 Task: Crossfade Tracks.
Action: Mouse moved to (10, 16)
Screenshot: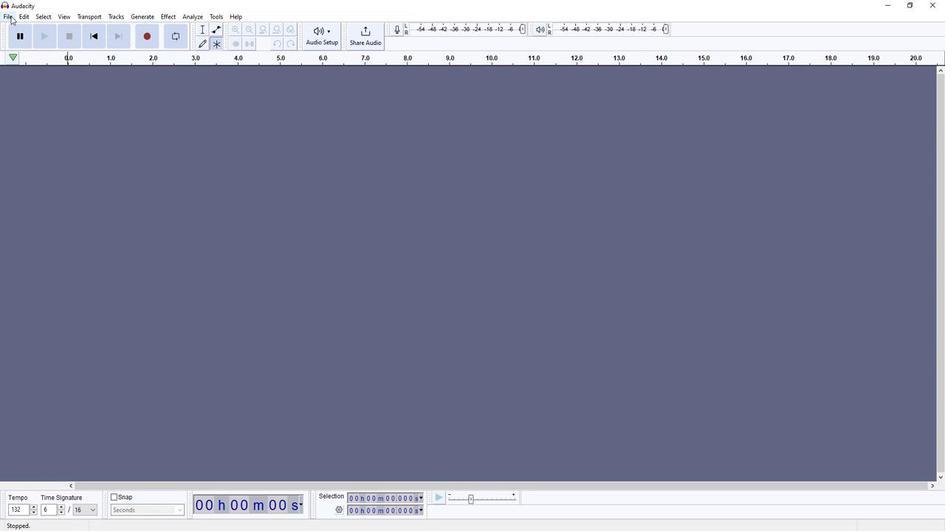 
Action: Mouse pressed left at (10, 16)
Screenshot: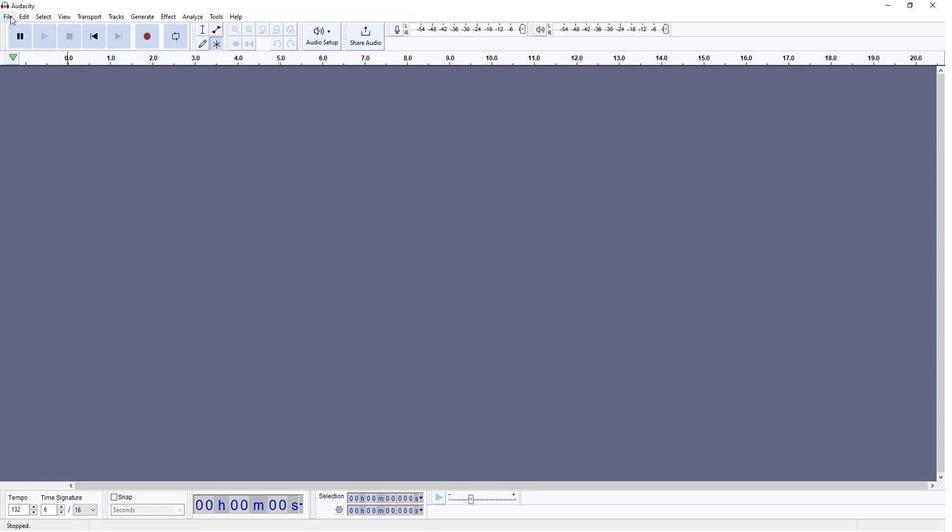 
Action: Mouse moved to (14, 38)
Screenshot: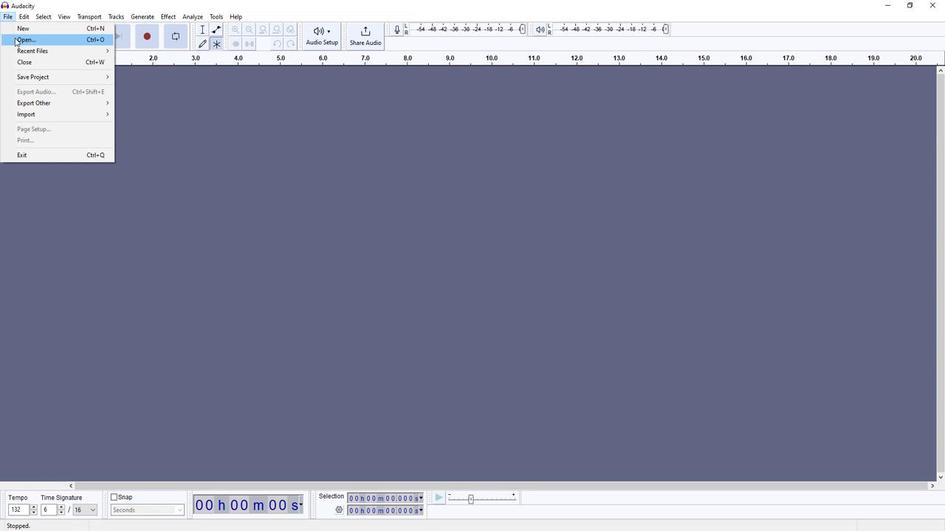 
Action: Mouse pressed left at (14, 38)
Screenshot: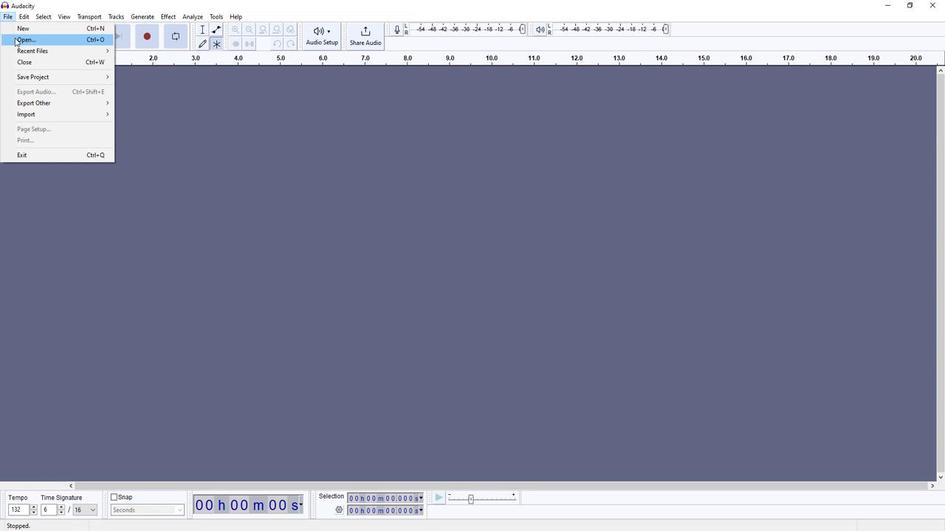 
Action: Mouse moved to (84, 145)
Screenshot: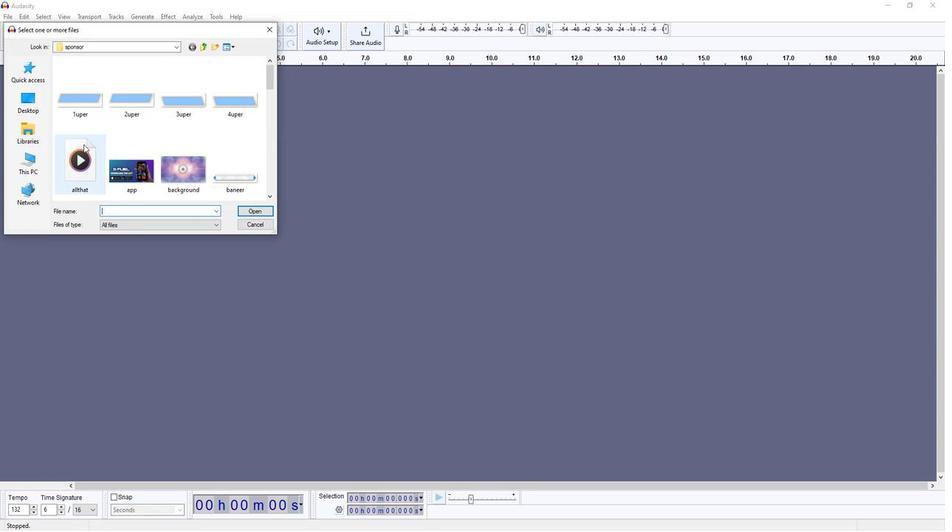 
Action: Mouse pressed left at (84, 145)
Screenshot: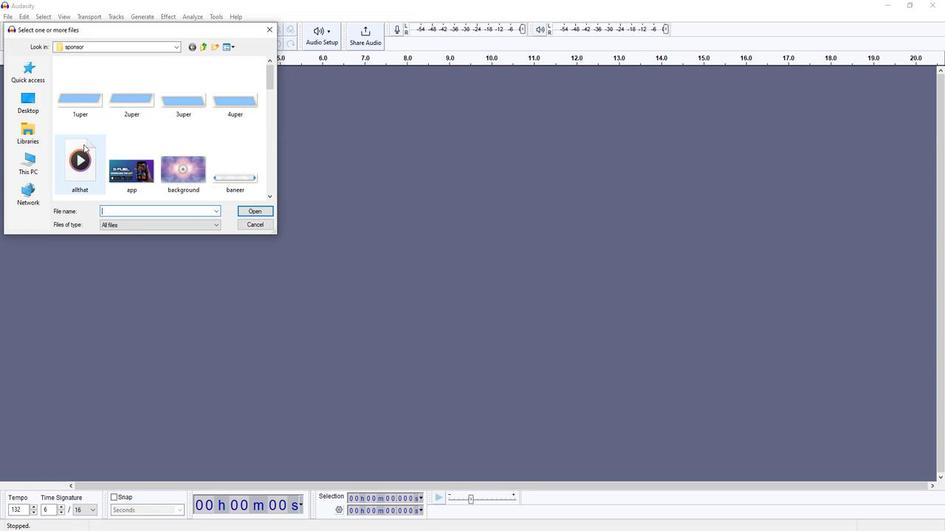
Action: Mouse moved to (262, 211)
Screenshot: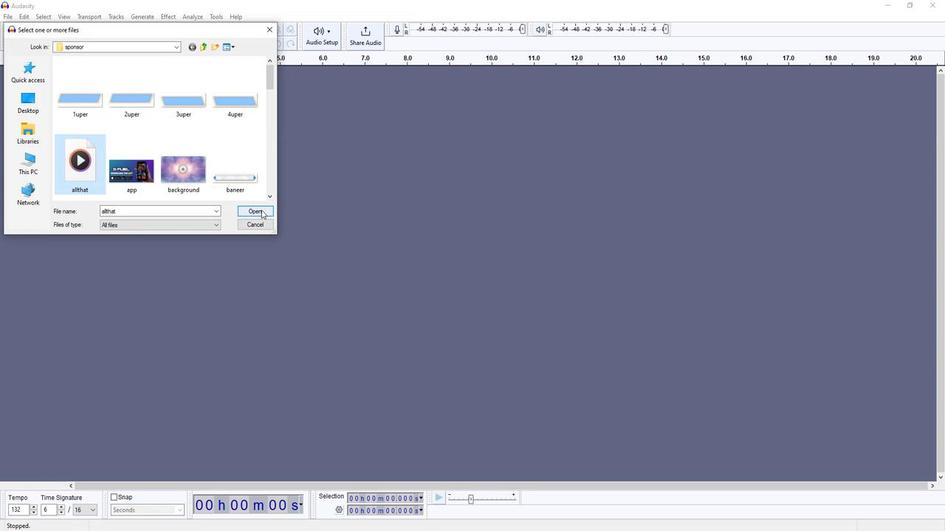 
Action: Mouse pressed left at (262, 211)
Screenshot: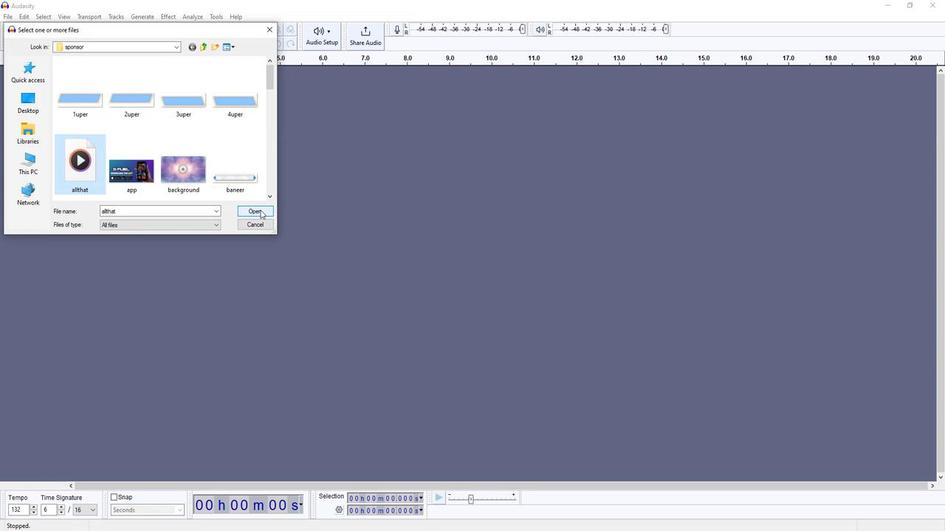 
Action: Mouse moved to (45, 73)
Screenshot: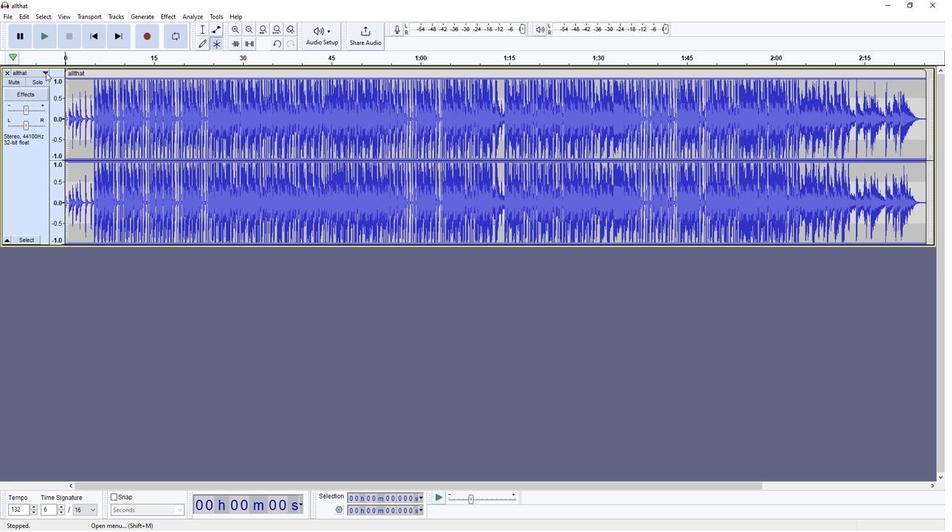 
Action: Mouse pressed left at (45, 73)
Screenshot: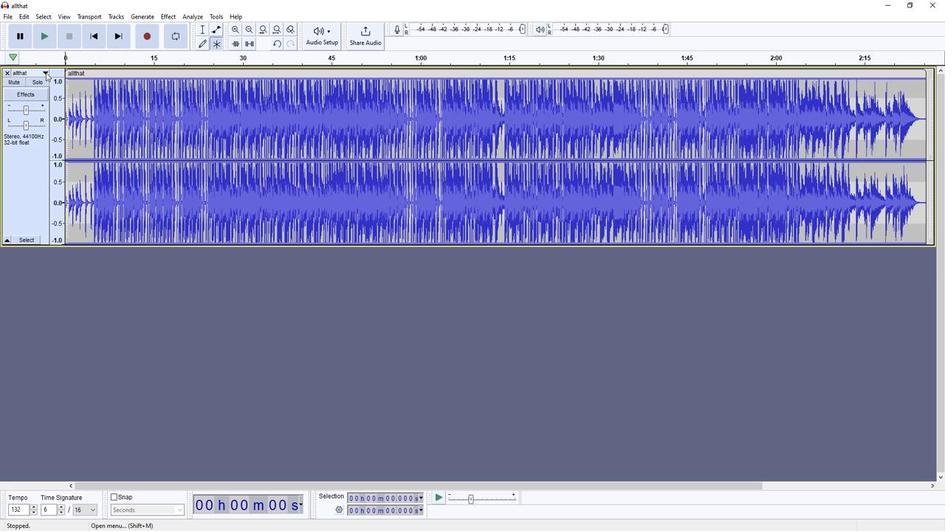
Action: Mouse moved to (56, 237)
Screenshot: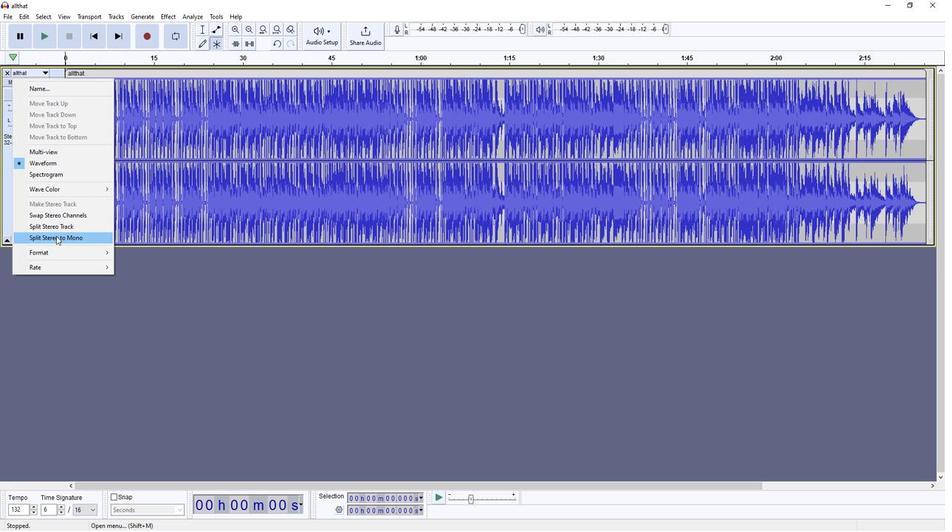 
Action: Mouse pressed left at (56, 237)
Screenshot: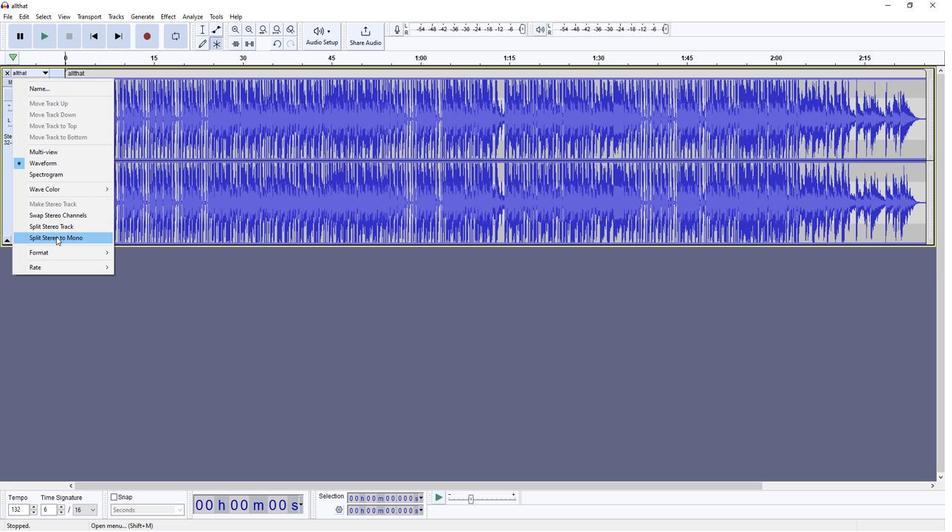 
Action: Mouse moved to (118, 166)
Screenshot: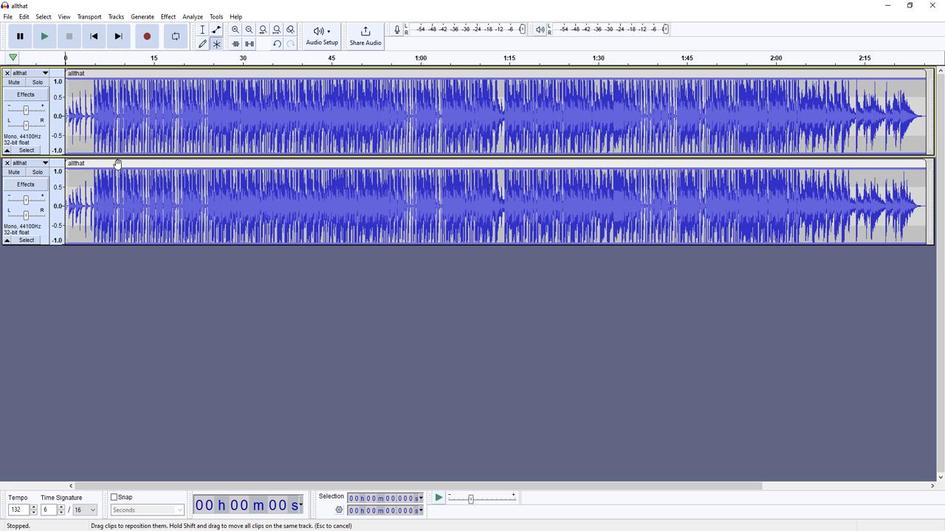 
Action: Mouse pressed left at (118, 166)
Screenshot: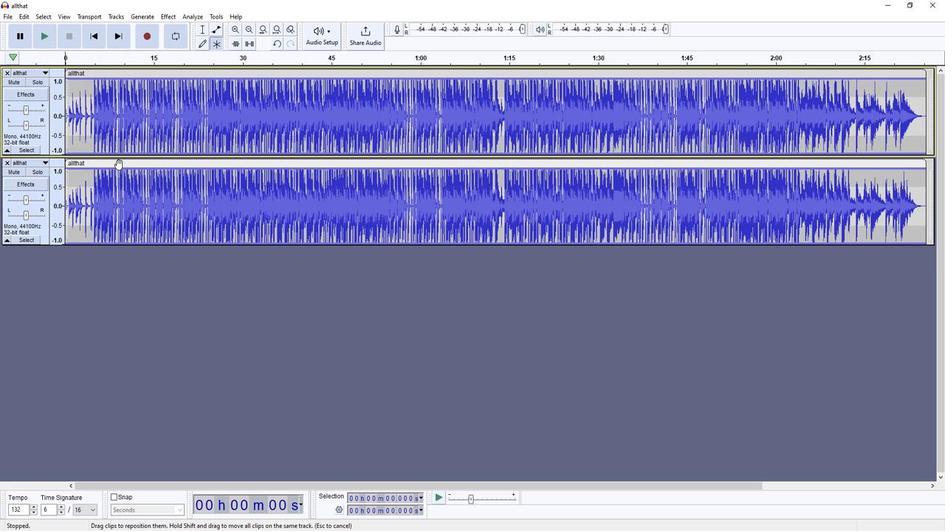 
Action: Mouse moved to (144, 166)
Screenshot: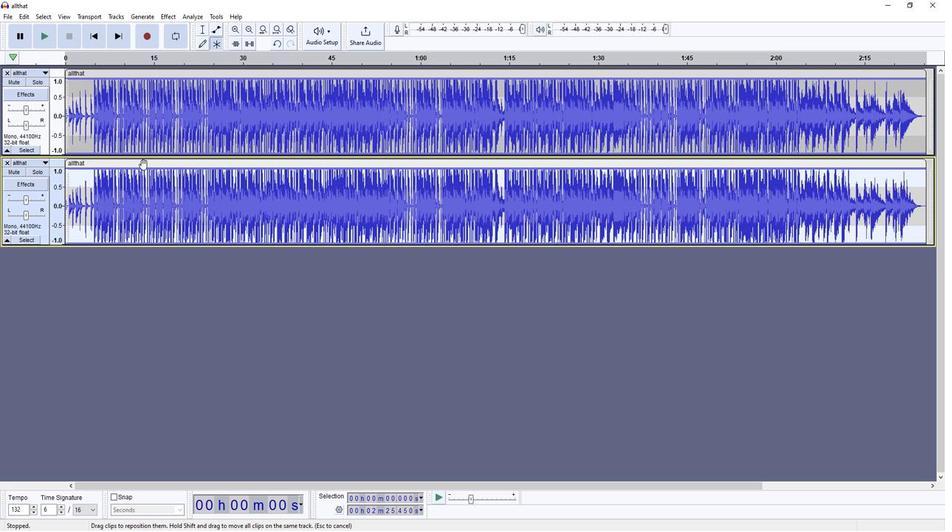 
Action: Mouse pressed left at (144, 166)
Screenshot: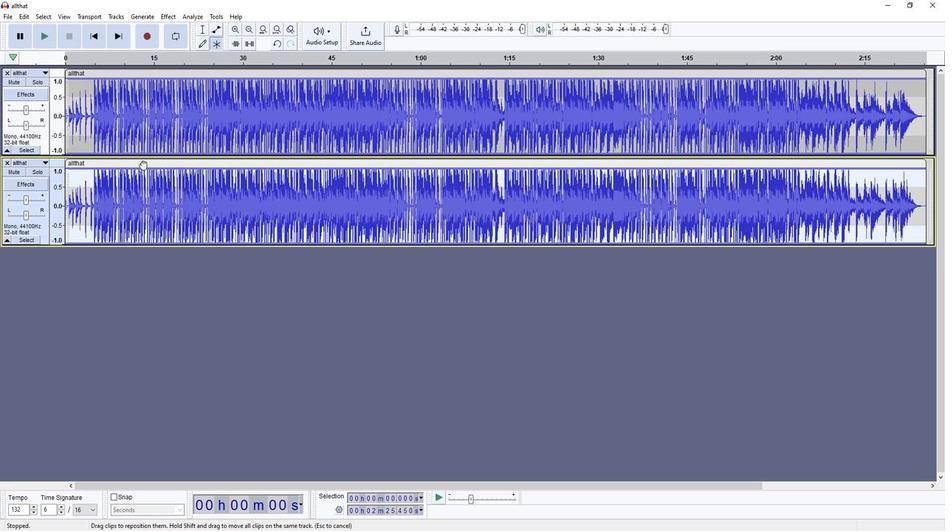 
Action: Mouse moved to (43, 33)
Screenshot: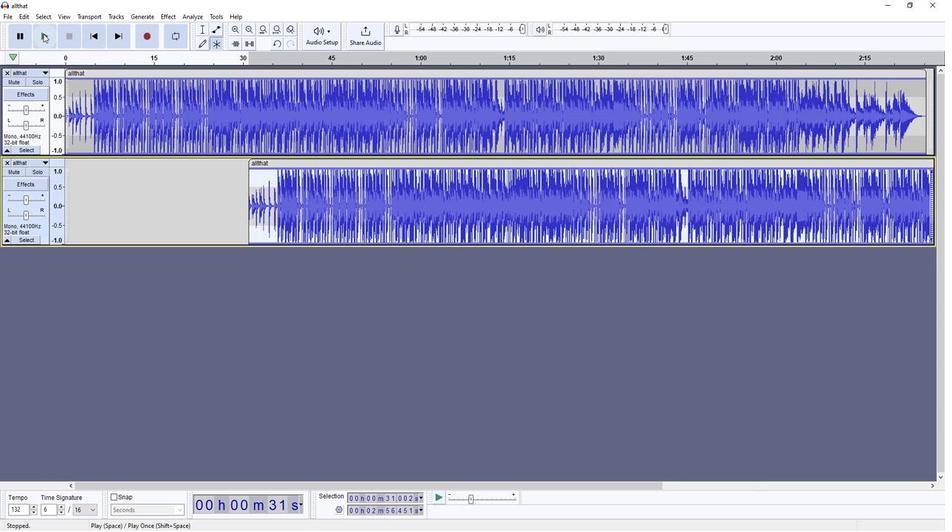 
Action: Mouse pressed left at (43, 33)
Screenshot: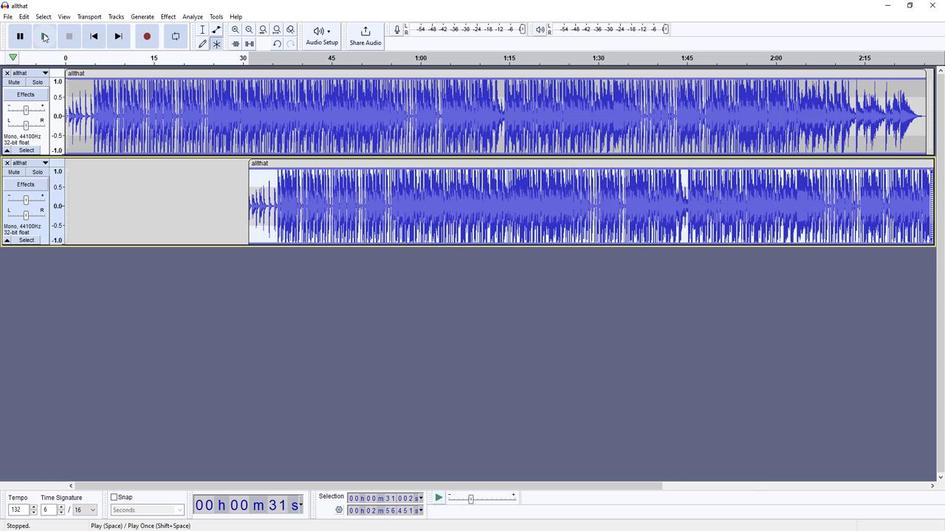 
Action: Mouse moved to (99, 37)
Screenshot: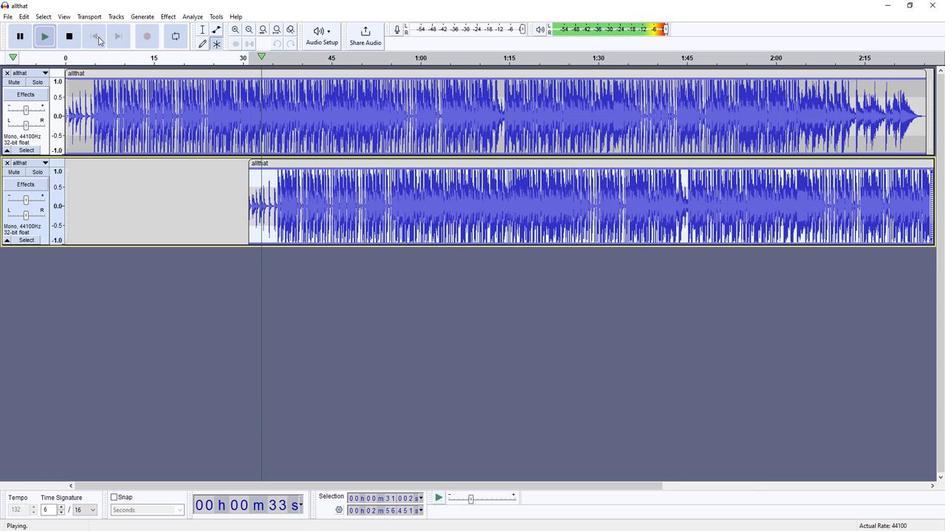 
Action: Mouse pressed left at (99, 37)
Screenshot: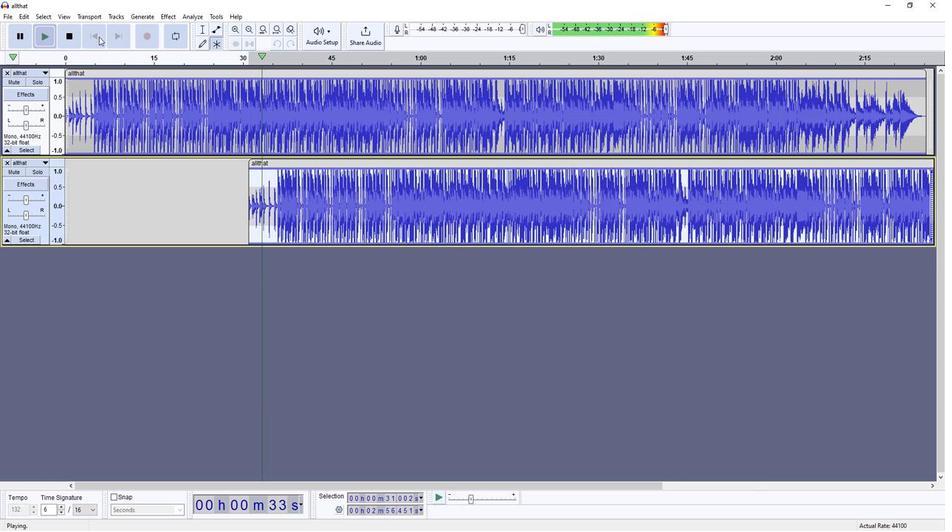 
Action: Mouse moved to (65, 36)
Screenshot: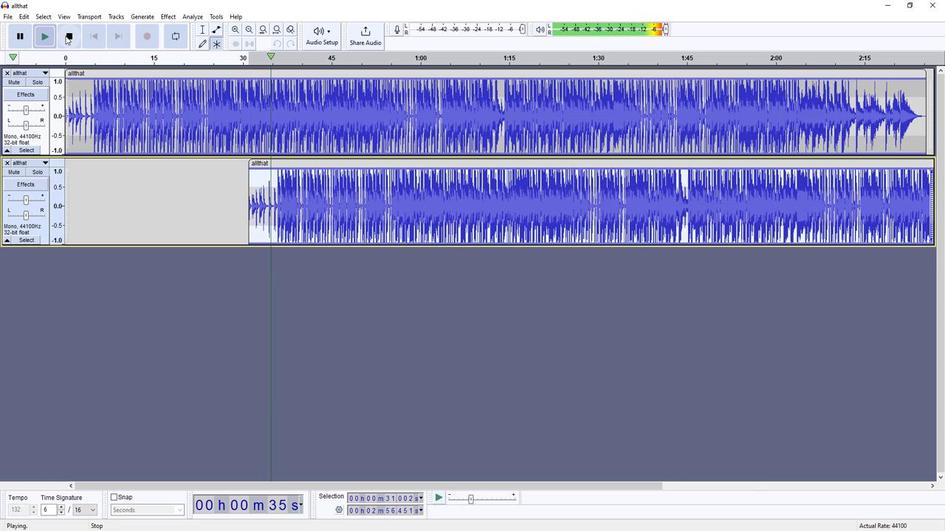 
Action: Mouse pressed left at (65, 36)
Screenshot: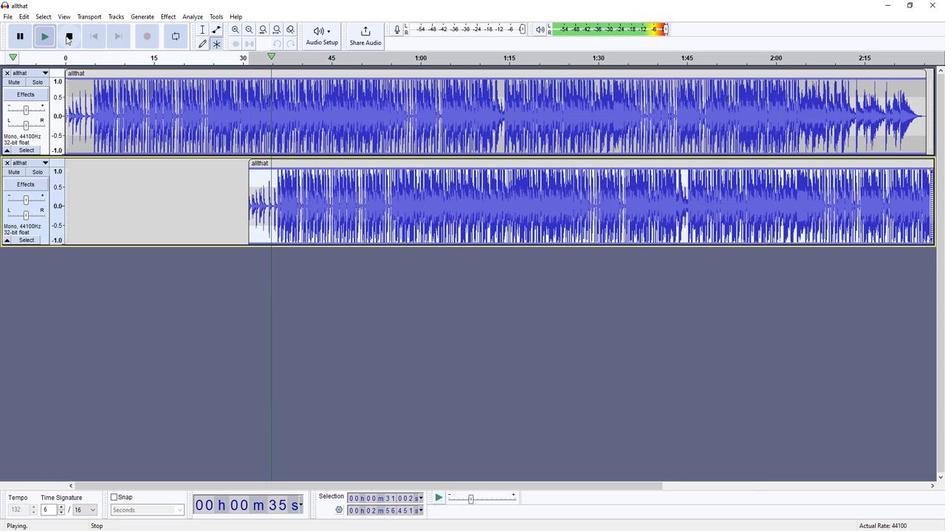 
Action: Mouse moved to (94, 38)
Screenshot: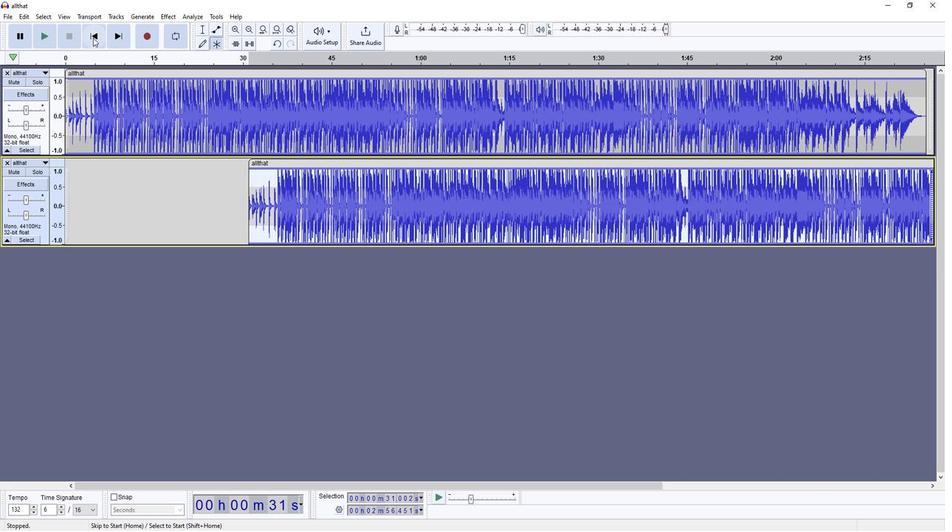 
Action: Mouse pressed left at (94, 38)
Screenshot: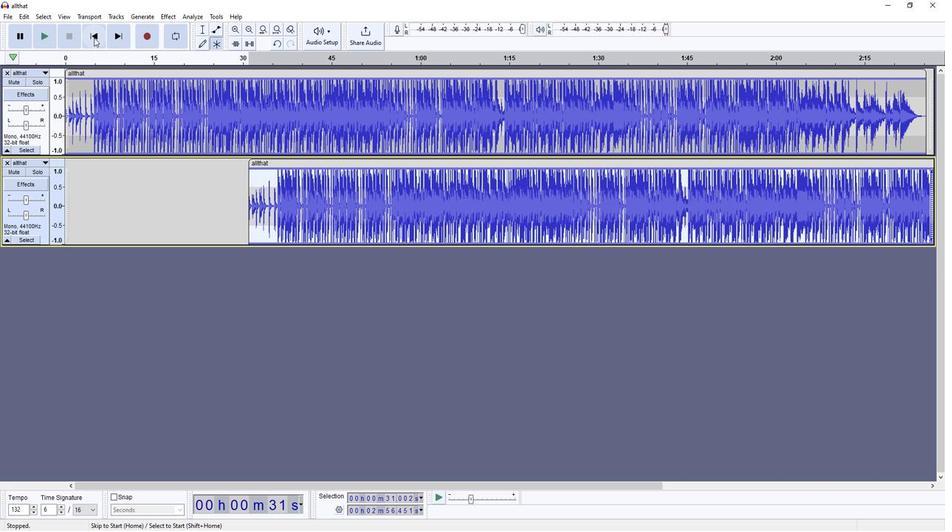
Action: Mouse moved to (43, 31)
Screenshot: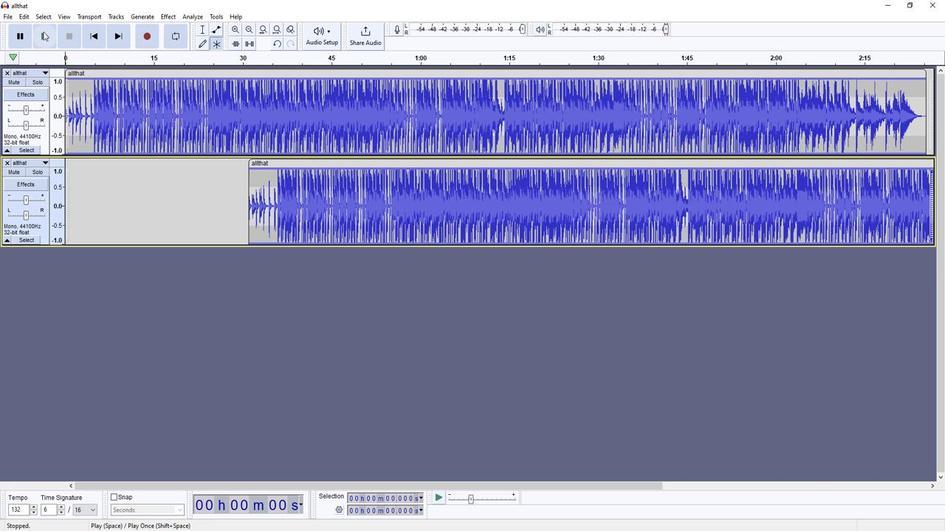 
Action: Mouse pressed left at (43, 31)
Screenshot: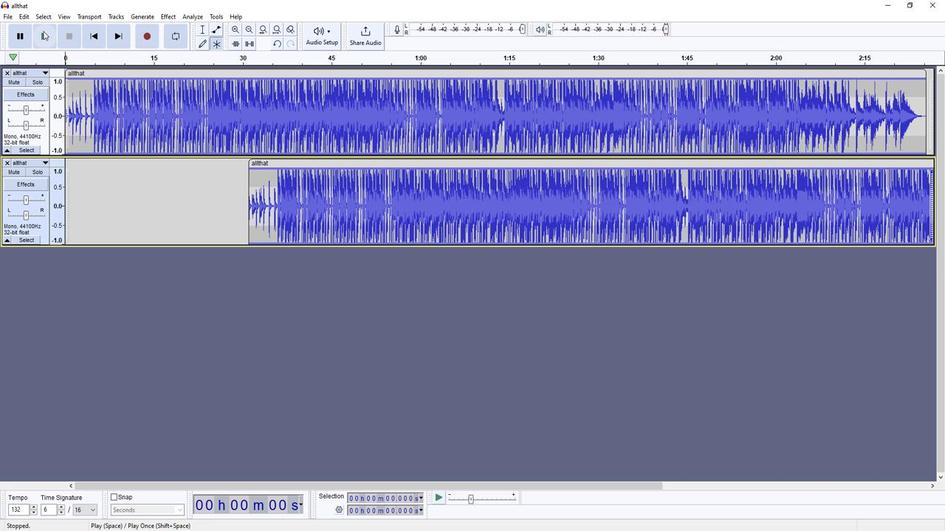 
Action: Mouse moved to (72, 39)
Screenshot: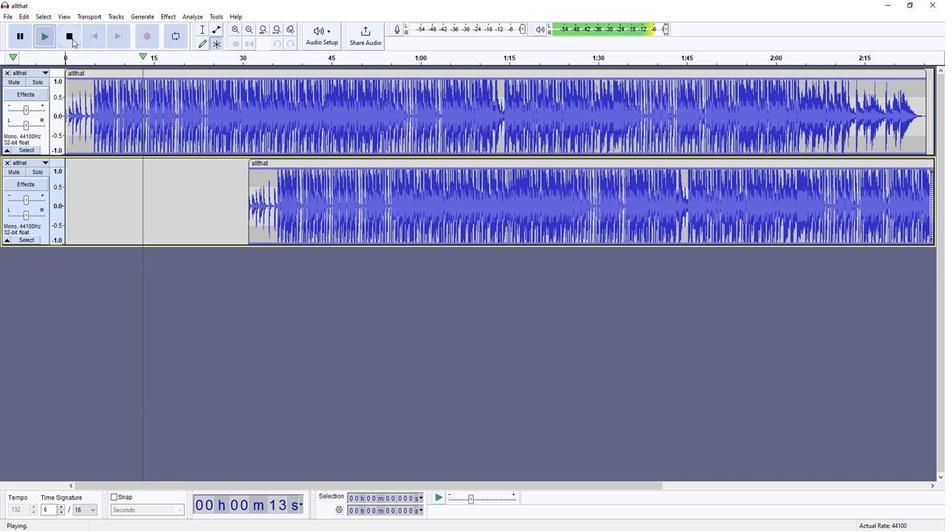
Action: Mouse pressed left at (72, 39)
Screenshot: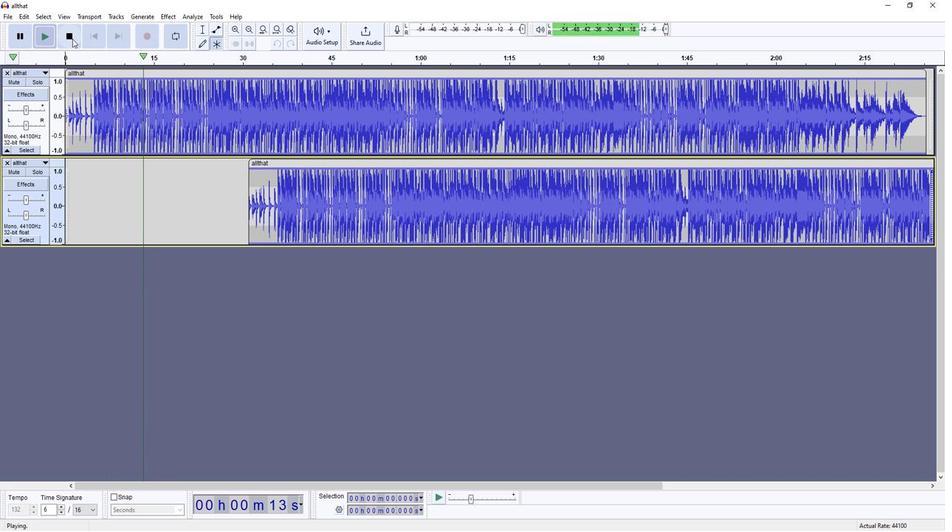 
Action: Mouse moved to (322, 165)
Screenshot: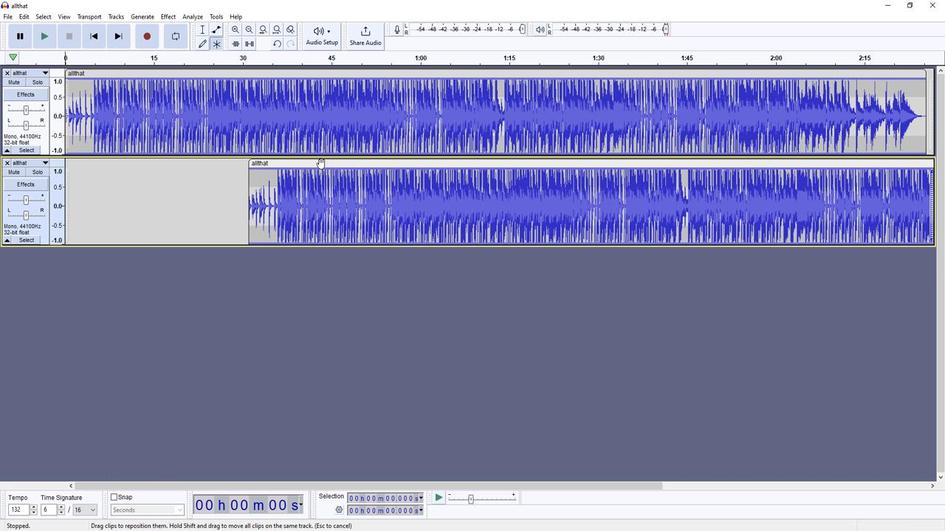 
Action: Mouse pressed left at (322, 165)
Screenshot: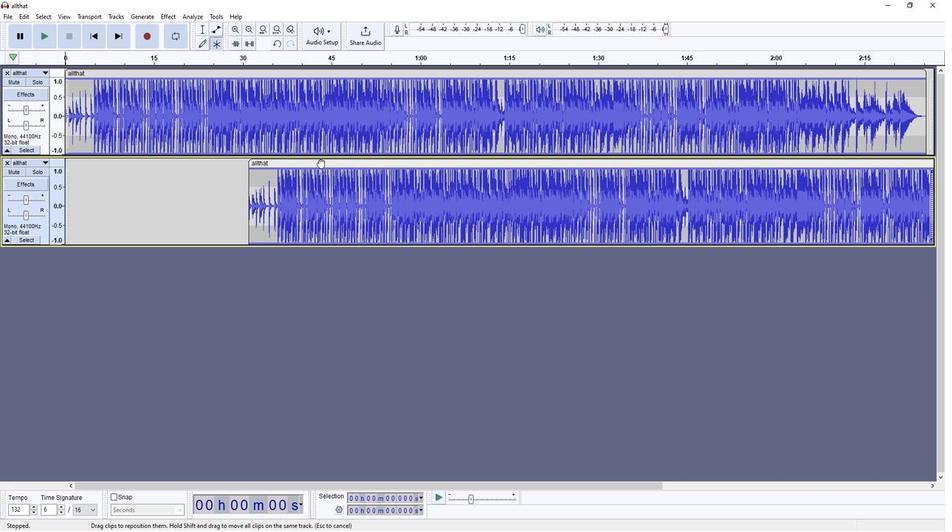 
Action: Mouse moved to (38, 33)
Screenshot: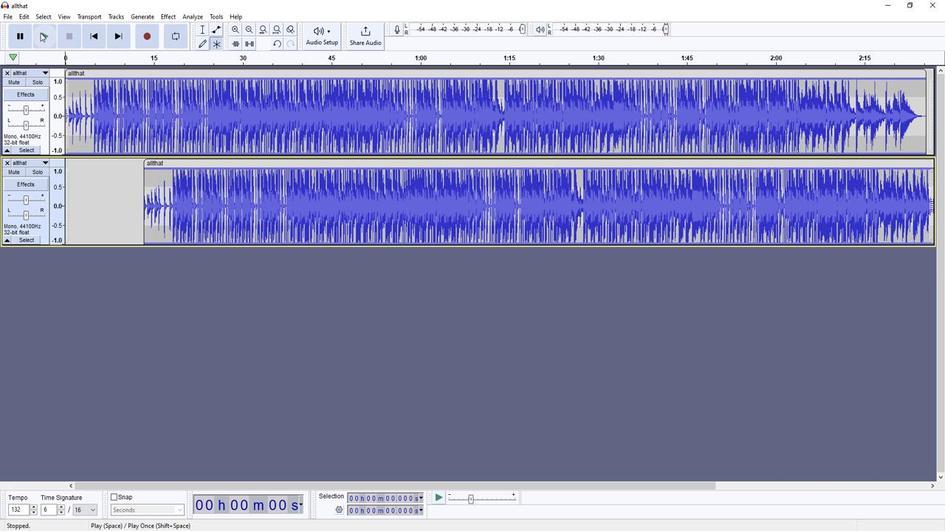 
Action: Mouse pressed left at (38, 33)
Screenshot: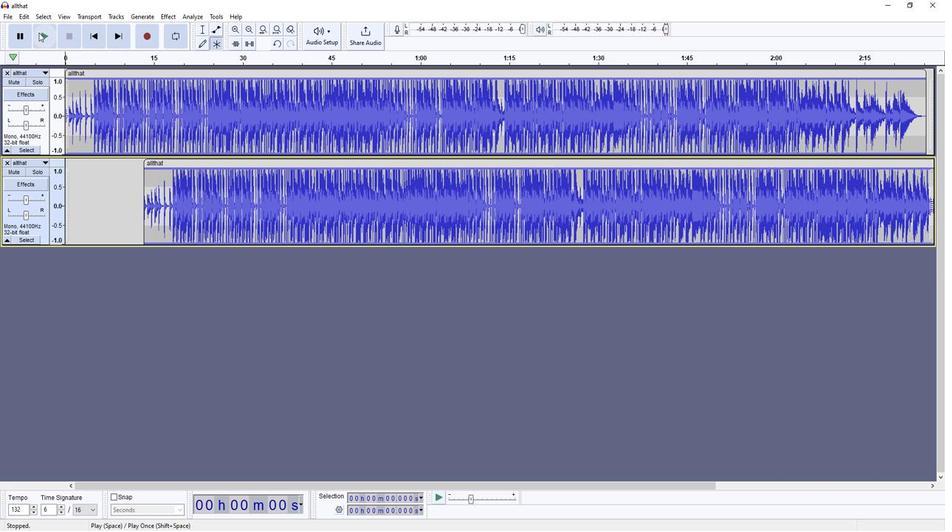 
Action: Mouse moved to (70, 37)
Screenshot: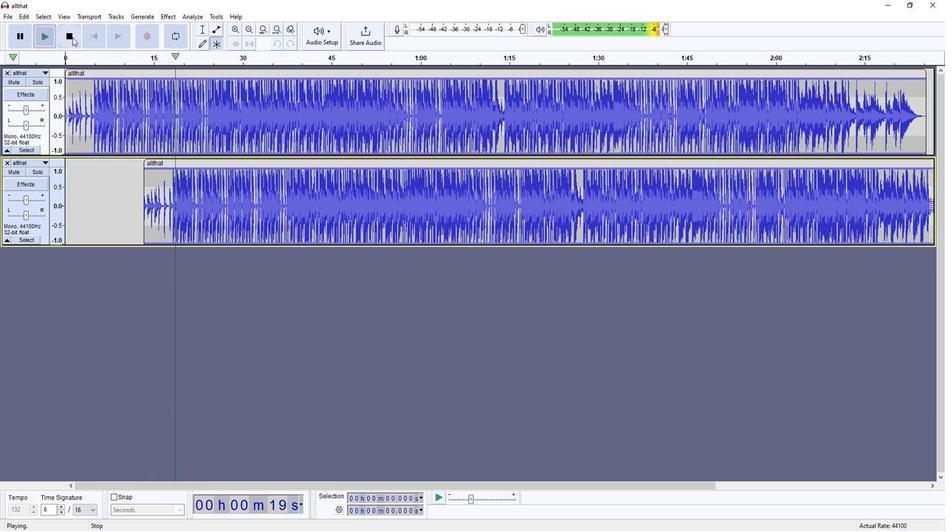 
Action: Mouse pressed left at (70, 37)
Screenshot: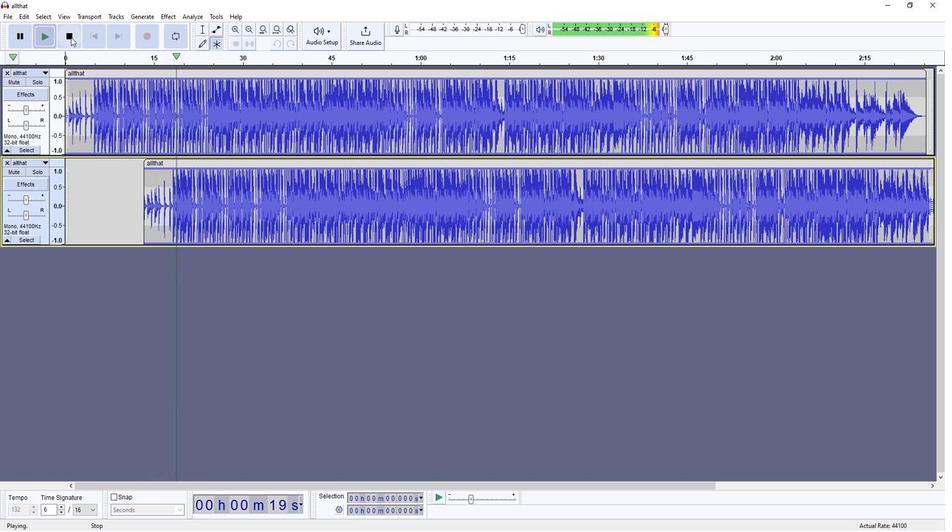 
Action: Mouse moved to (3, 14)
Screenshot: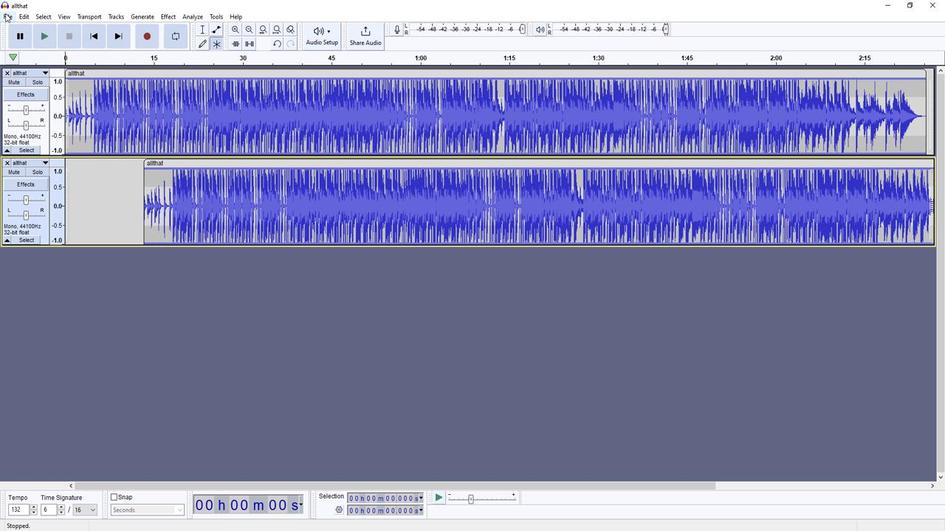 
Action: Mouse pressed left at (3, 14)
Screenshot: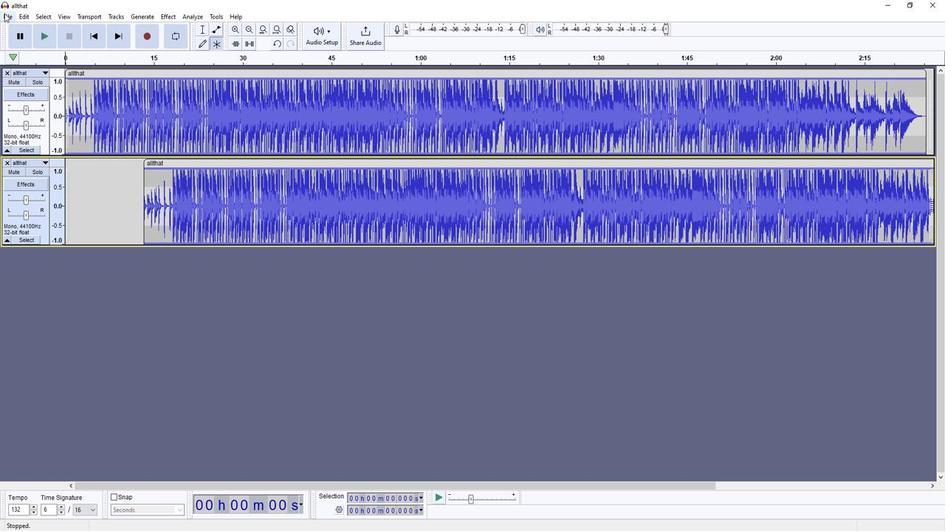 
Action: Mouse moved to (168, 64)
Screenshot: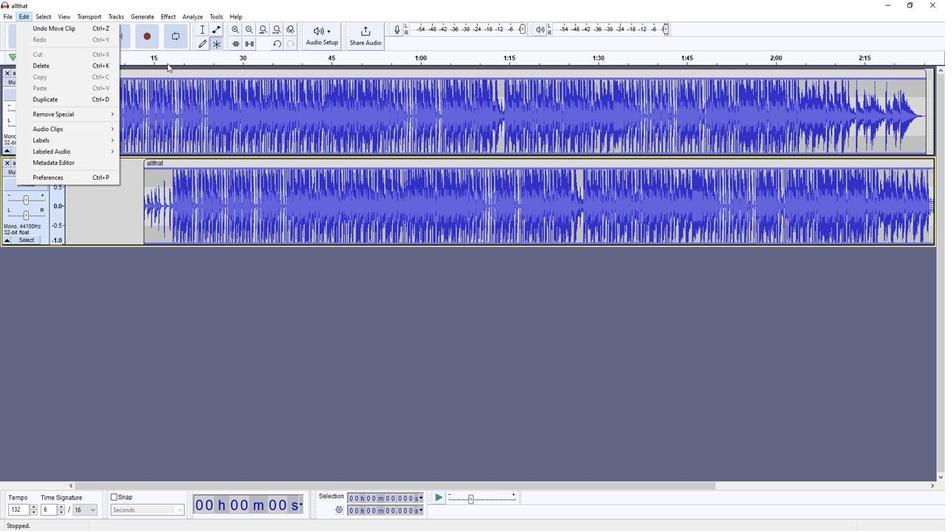 
Action: Mouse pressed left at (168, 64)
Screenshot: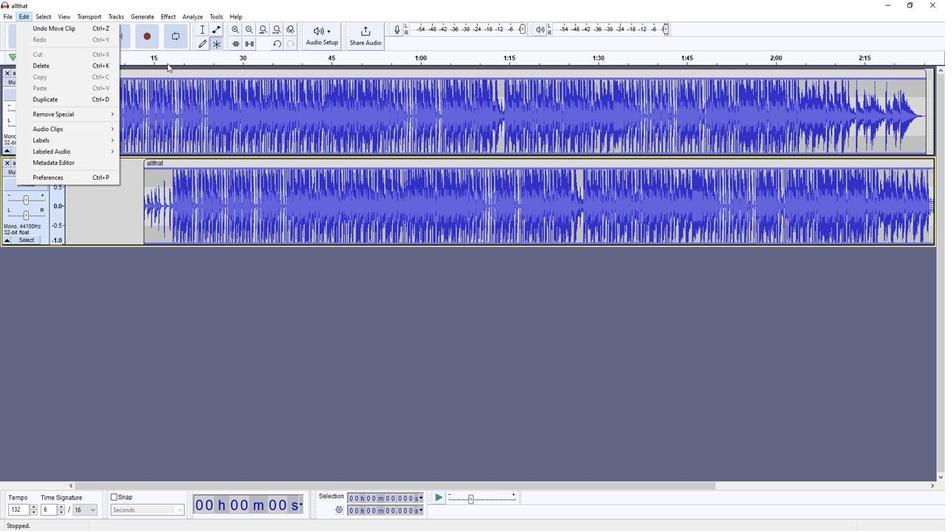 
Action: Mouse moved to (256, 101)
Screenshot: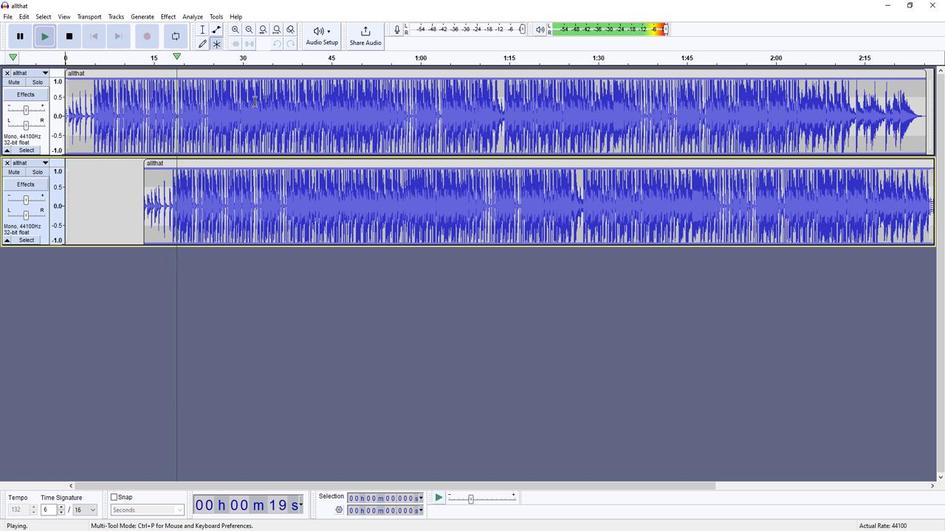 
Action: Mouse pressed left at (256, 101)
Screenshot: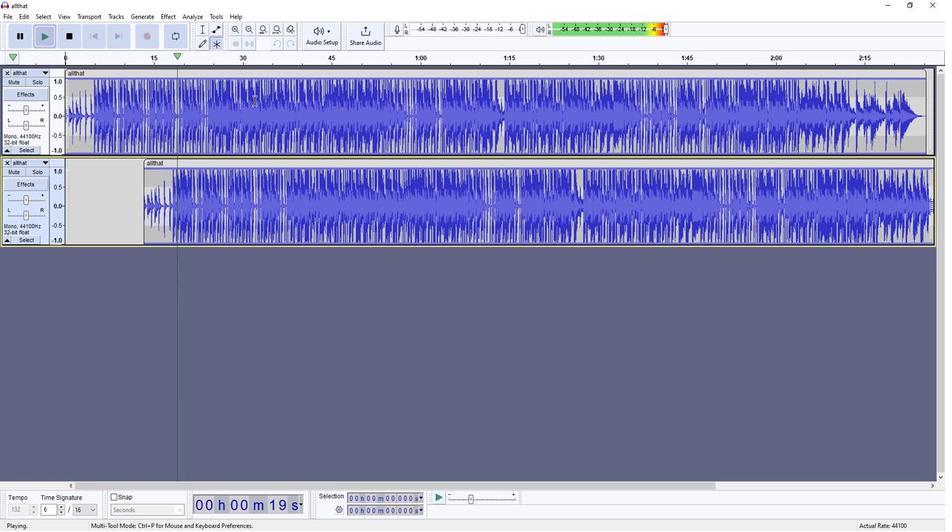 
Action: Mouse moved to (67, 40)
Screenshot: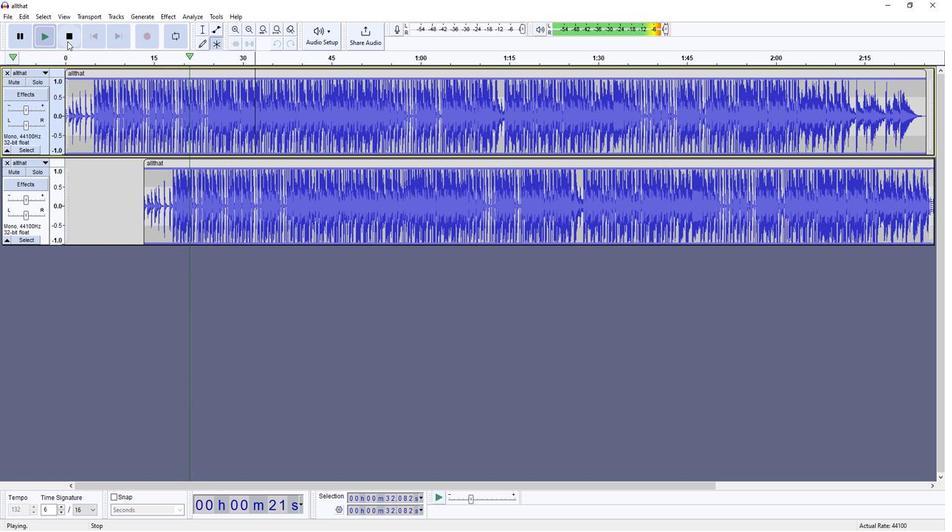 
Action: Mouse pressed left at (67, 40)
Screenshot: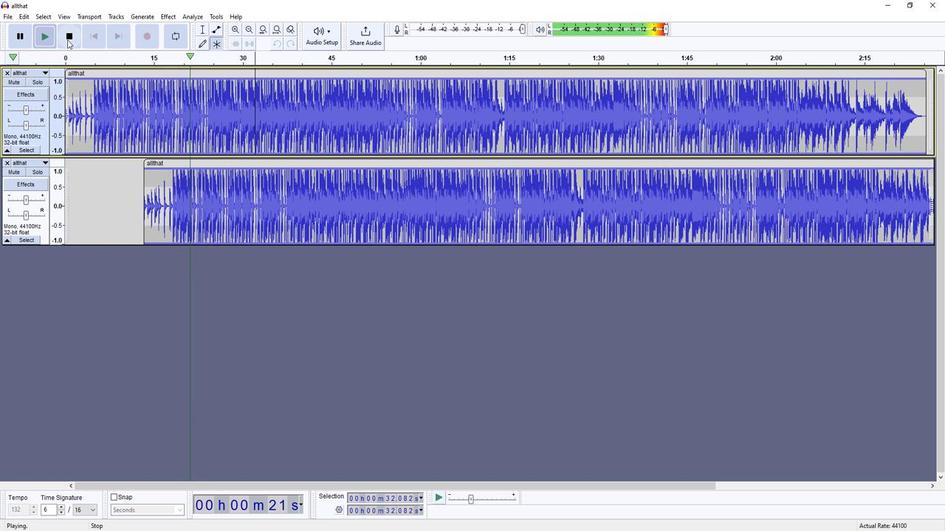 
Action: Mouse moved to (45, 13)
Screenshot: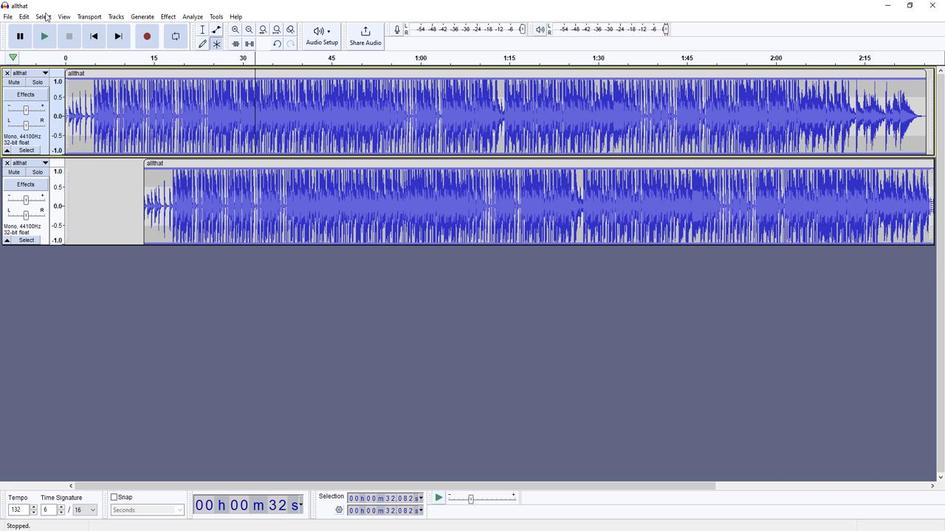 
Action: Mouse pressed left at (45, 13)
Screenshot: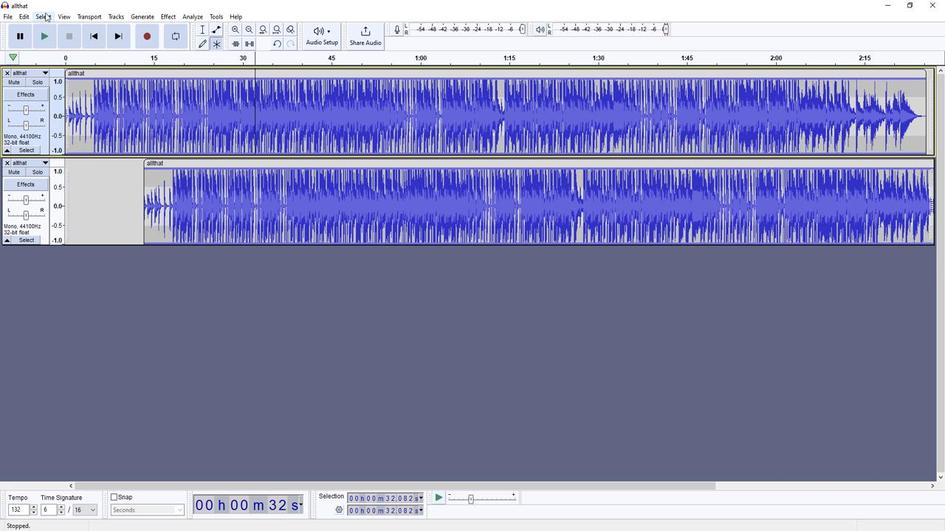 
Action: Mouse moved to (51, 34)
Screenshot: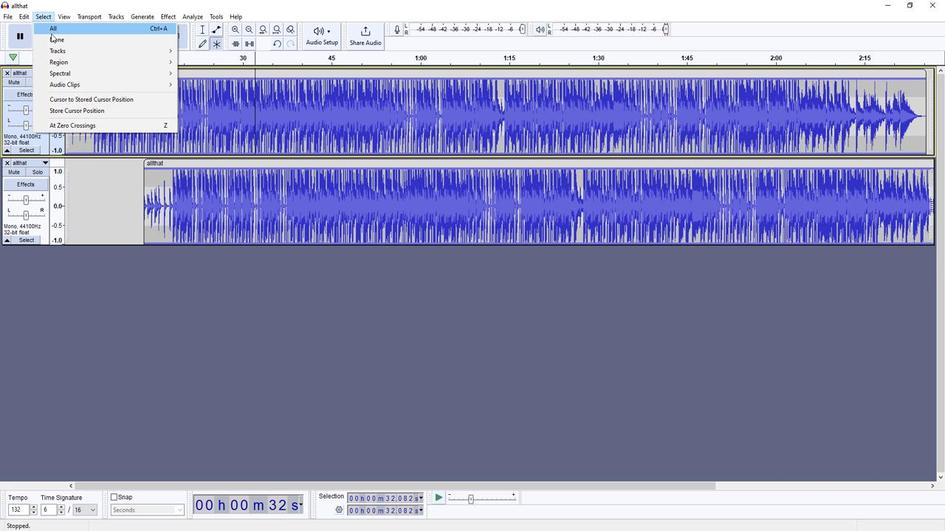
Action: Mouse pressed left at (51, 34)
Screenshot: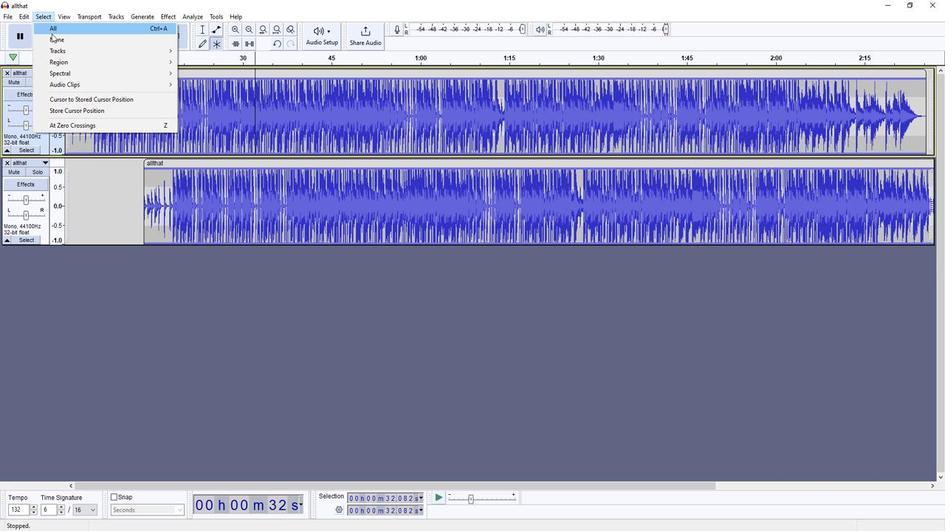 
Action: Mouse moved to (192, 14)
Screenshot: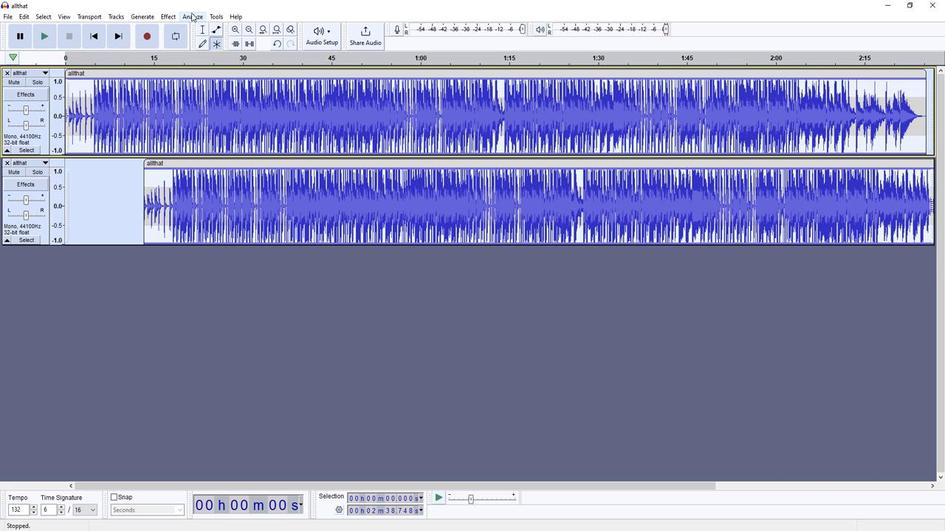 
Action: Mouse pressed left at (192, 14)
Screenshot: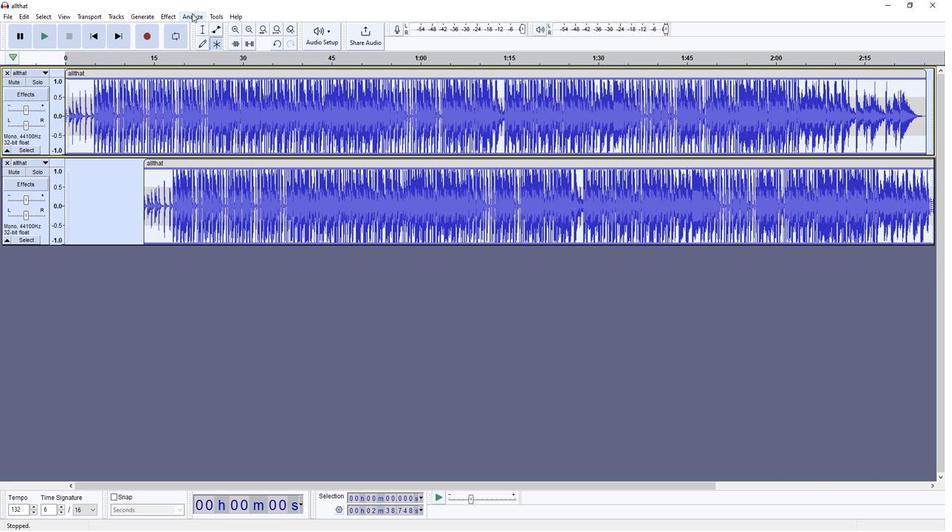 
Action: Mouse moved to (342, 106)
Screenshot: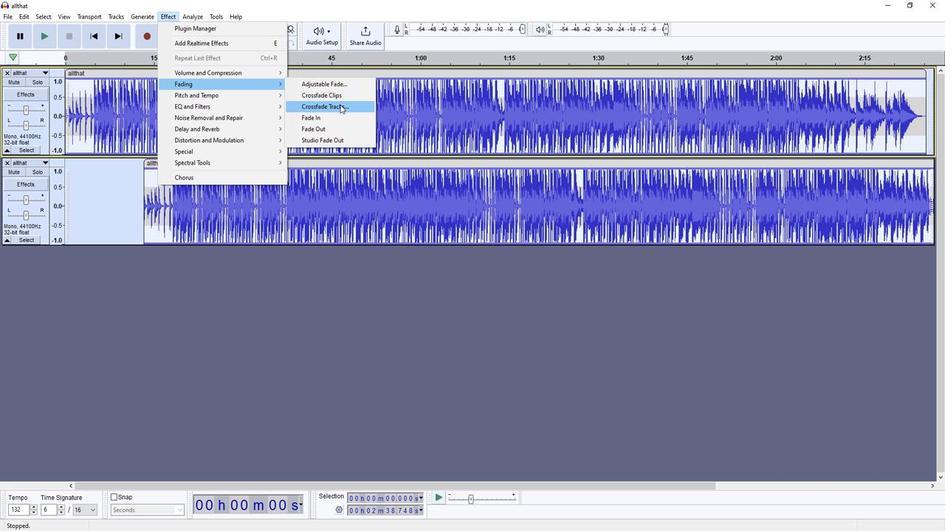 
Action: Mouse pressed left at (342, 106)
Screenshot: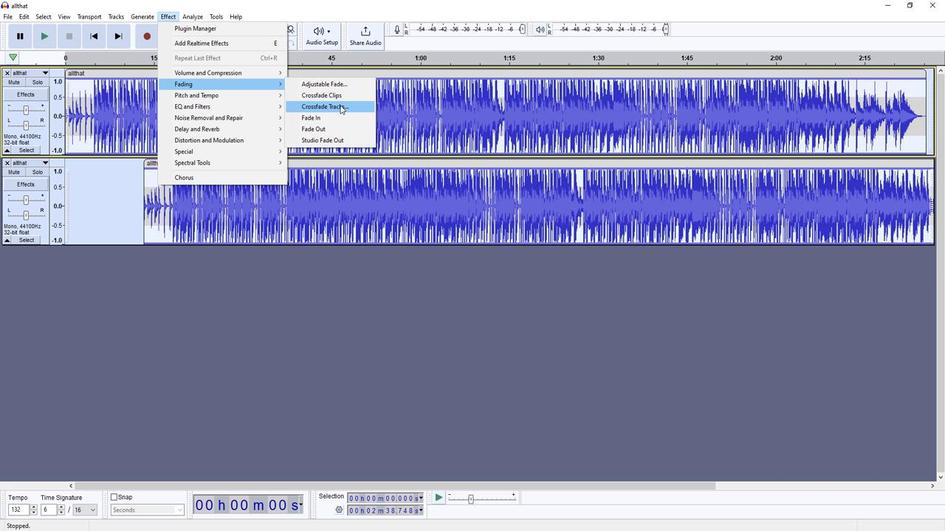 
Action: Mouse moved to (500, 277)
Screenshot: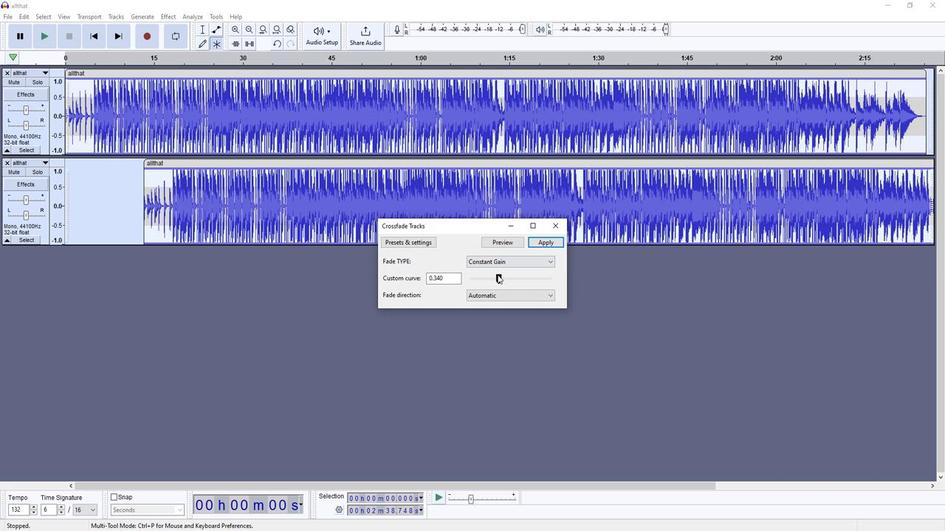 
Action: Mouse pressed left at (500, 277)
Screenshot: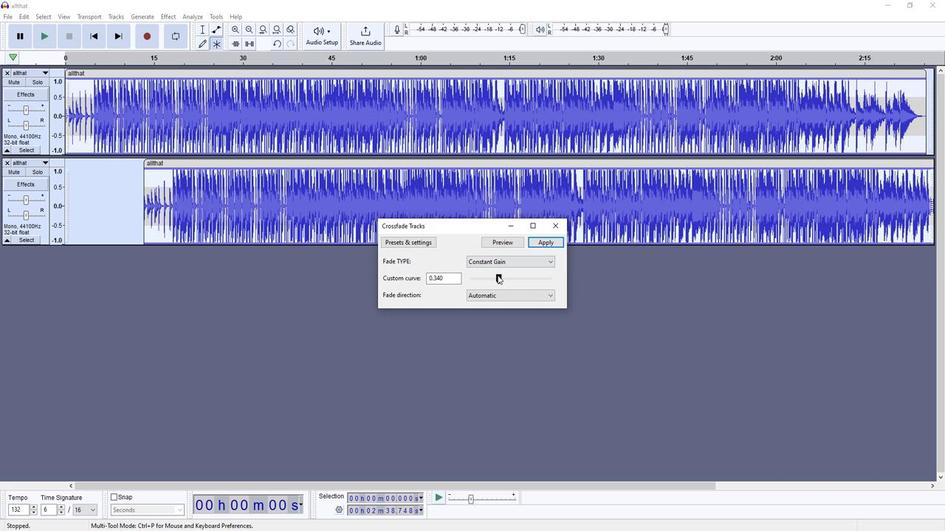 
Action: Mouse moved to (540, 243)
Screenshot: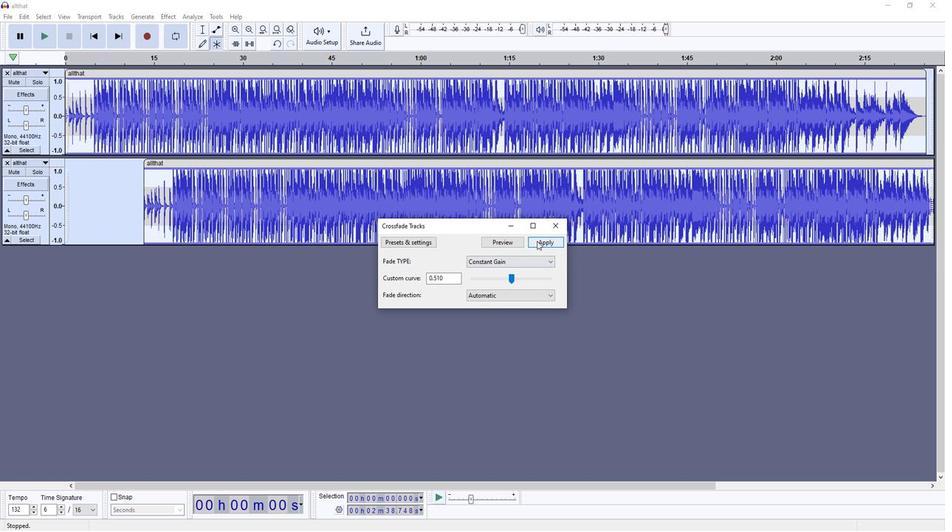 
Action: Mouse pressed left at (540, 243)
Screenshot: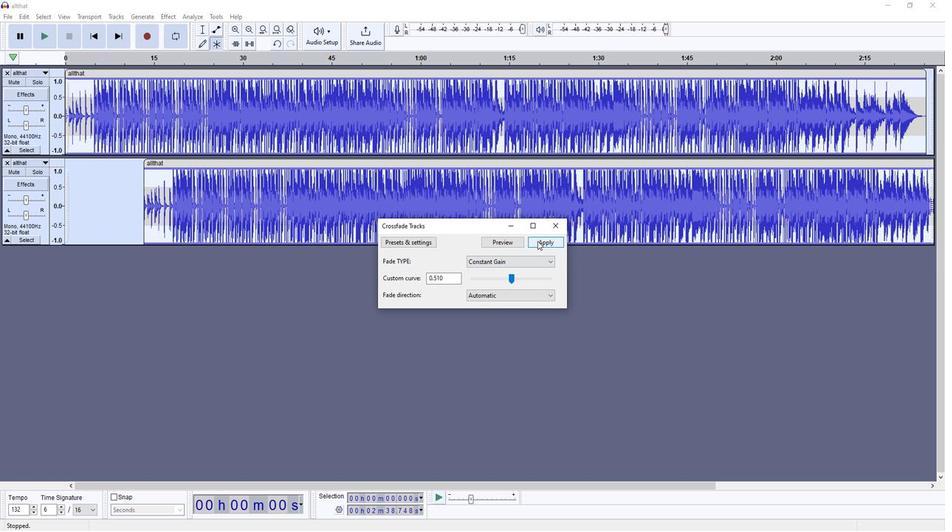 
Action: Mouse moved to (168, 183)
Screenshot: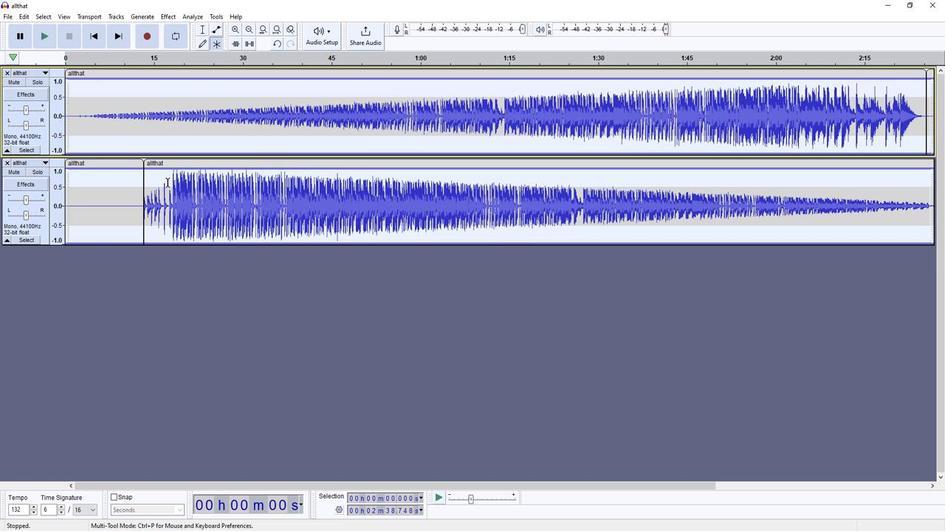 
Action: Mouse scrolled (168, 183) with delta (0, 0)
Screenshot: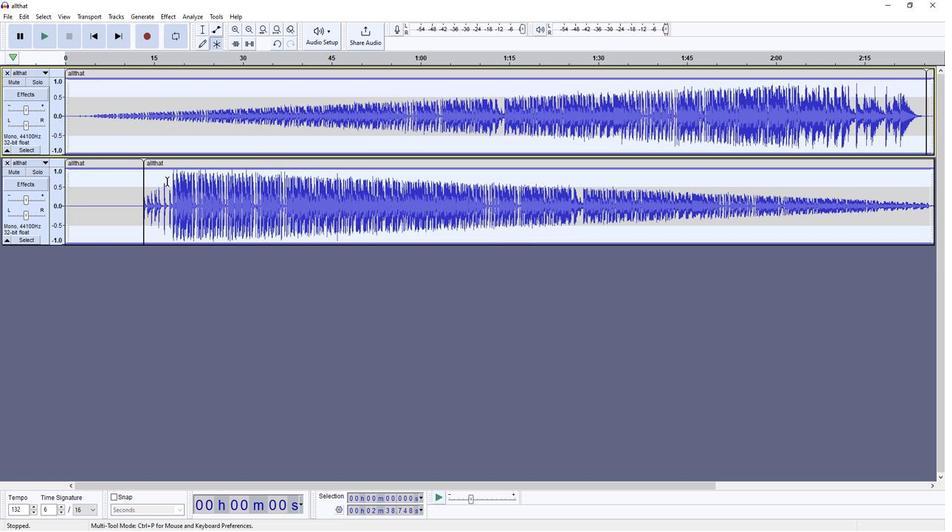 
Action: Mouse moved to (168, 182)
Screenshot: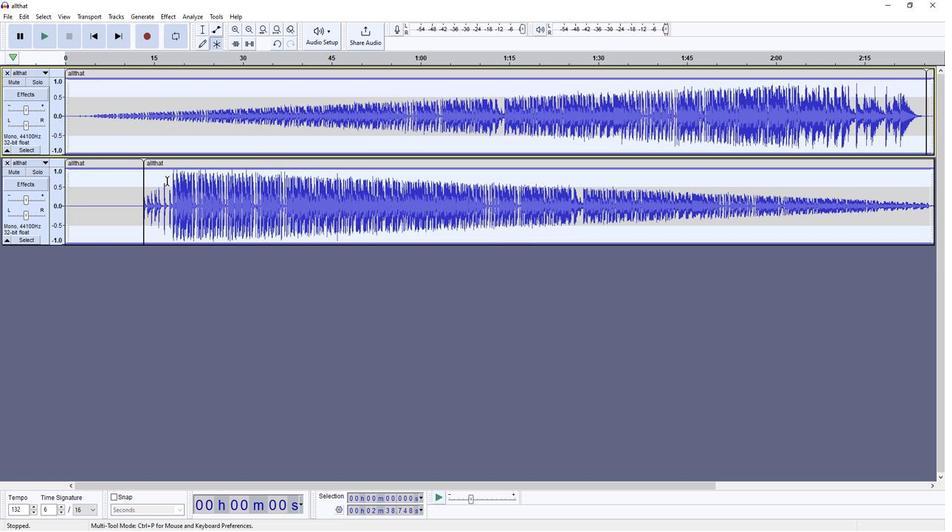 
Action: Mouse scrolled (168, 182) with delta (0, 0)
Screenshot: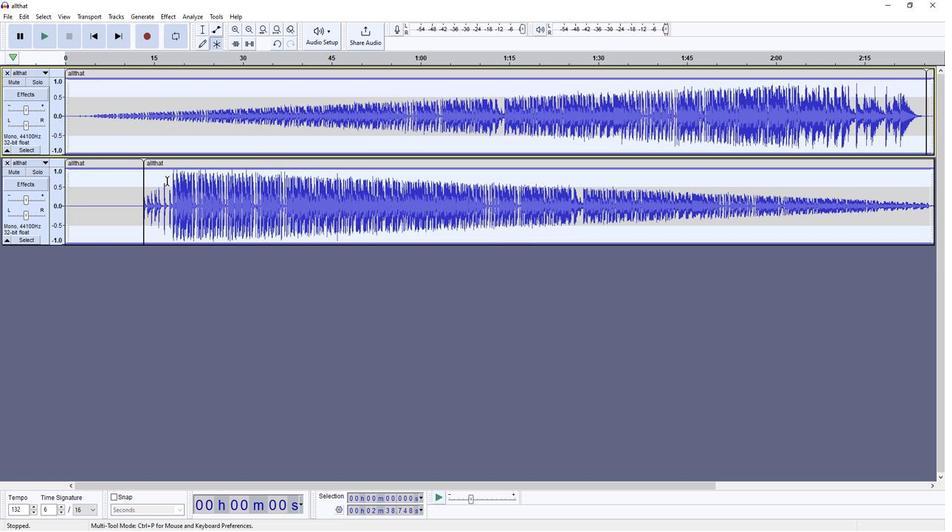 
Action: Mouse moved to (167, 181)
Screenshot: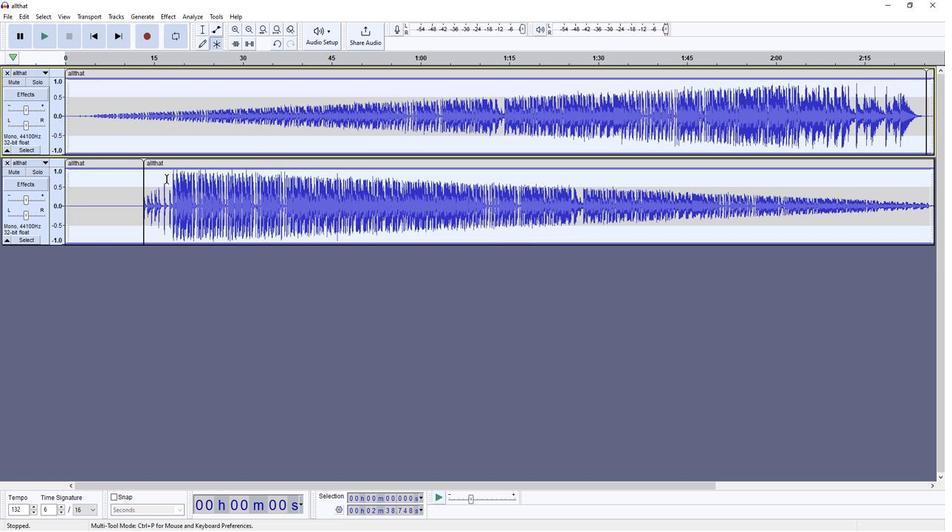 
Action: Mouse scrolled (167, 181) with delta (0, 0)
Screenshot: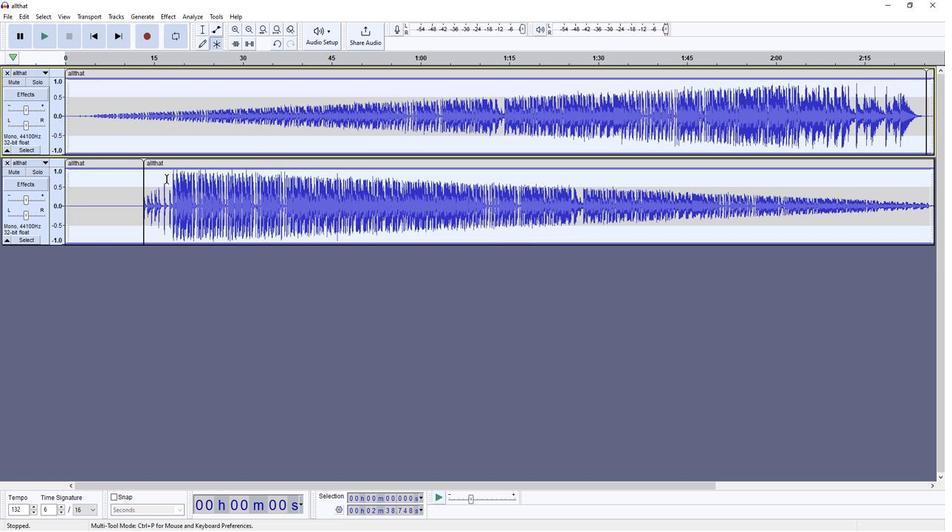
Action: Mouse moved to (167, 179)
Screenshot: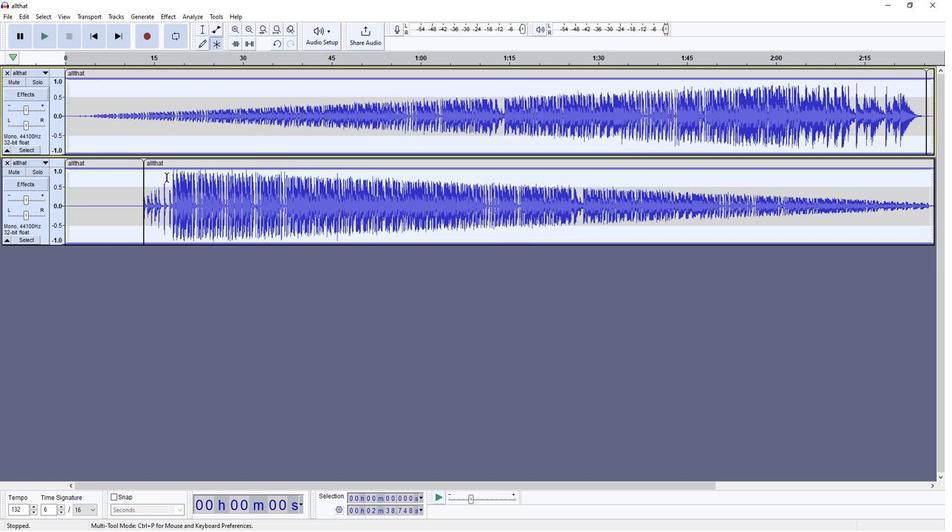 
Action: Mouse scrolled (167, 178) with delta (0, 0)
Screenshot: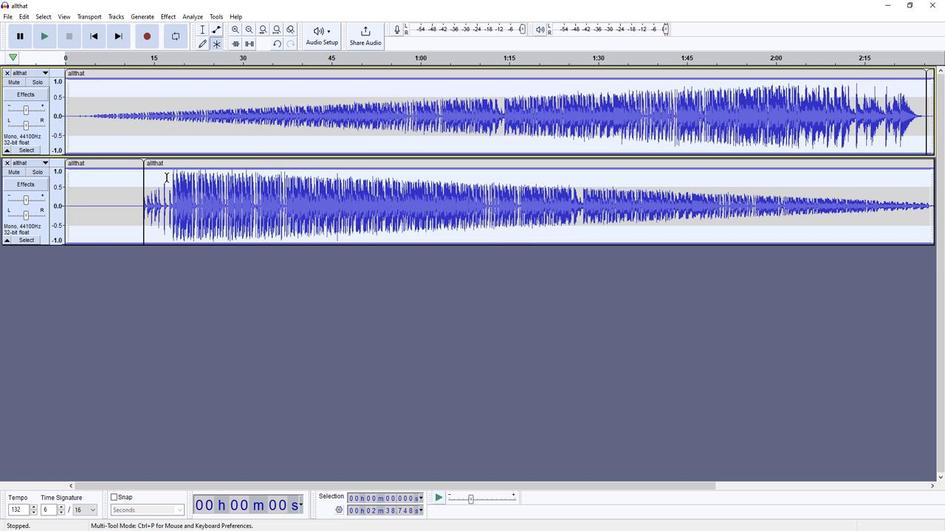 
Action: Mouse scrolled (167, 178) with delta (0, 0)
Screenshot: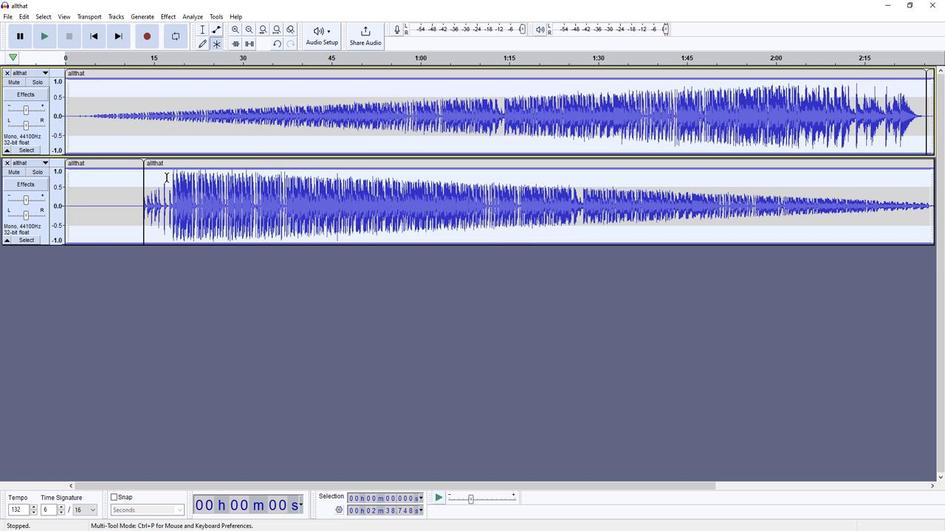 
Action: Mouse moved to (40, 35)
Screenshot: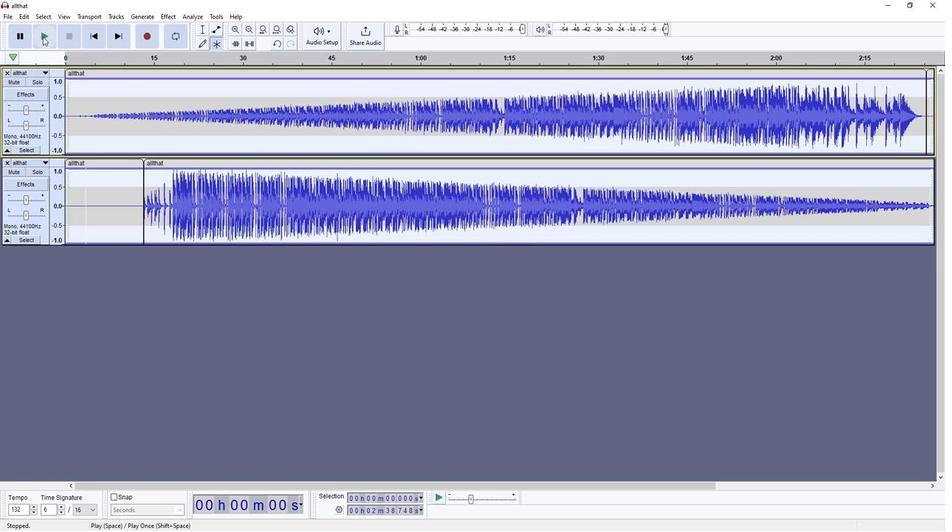 
Action: Mouse pressed left at (40, 35)
Screenshot: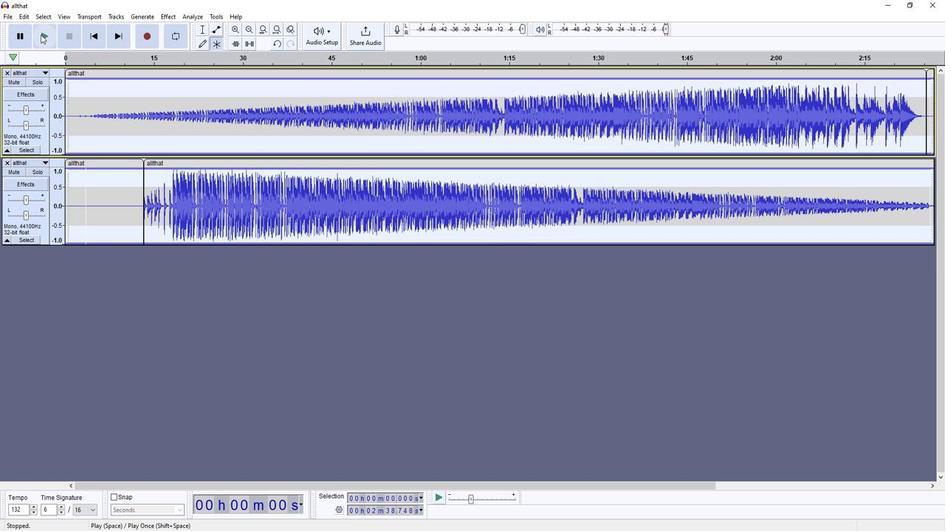 
Action: Mouse moved to (70, 37)
Screenshot: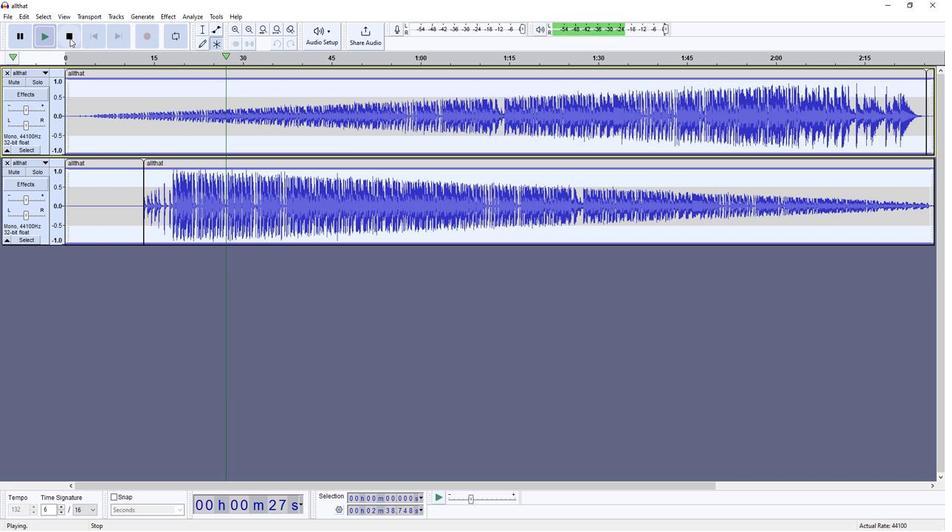 
Action: Mouse pressed left at (70, 37)
Screenshot: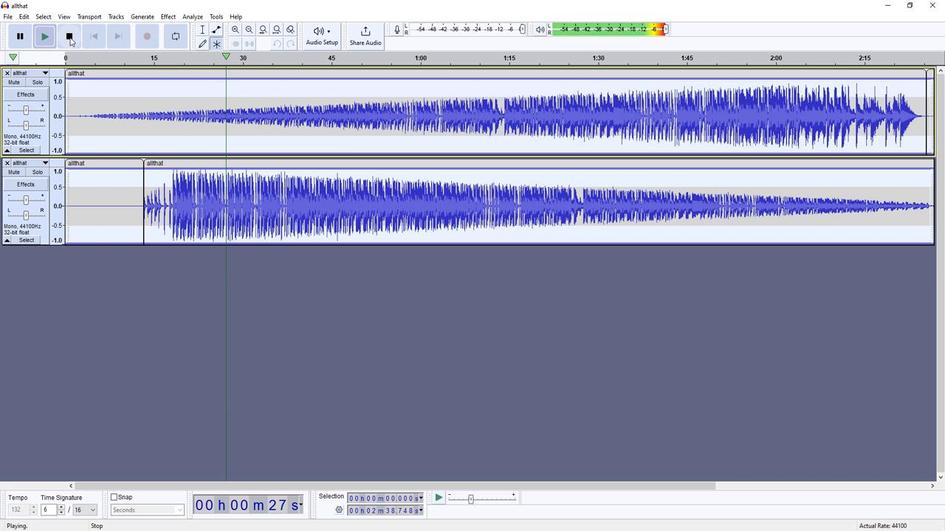 
Action: Mouse moved to (7, 20)
Screenshot: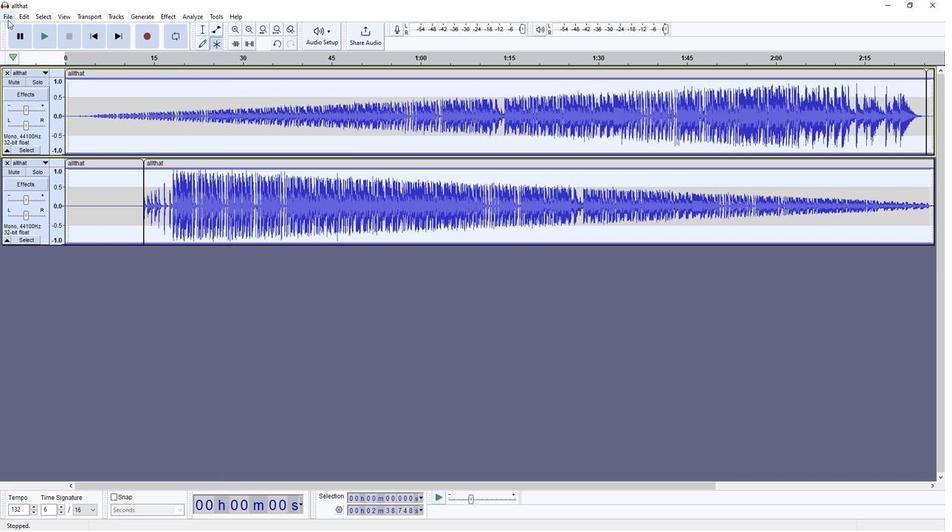 
Action: Mouse pressed left at (7, 20)
Screenshot: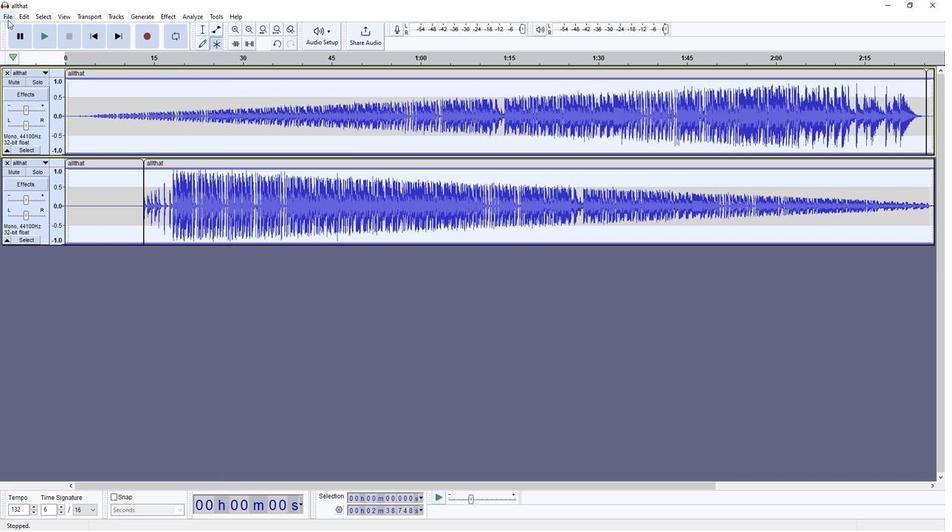 
Action: Mouse moved to (39, 90)
Screenshot: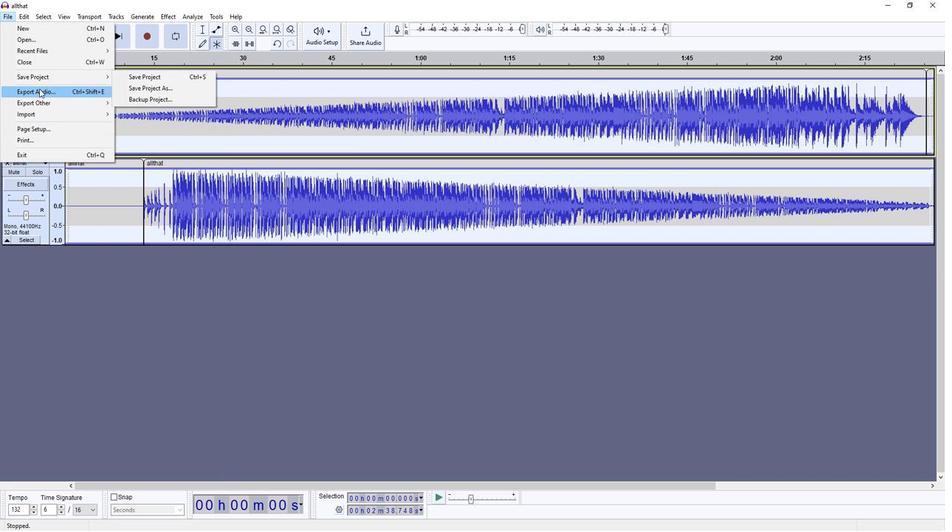 
Action: Mouse pressed left at (39, 90)
Screenshot: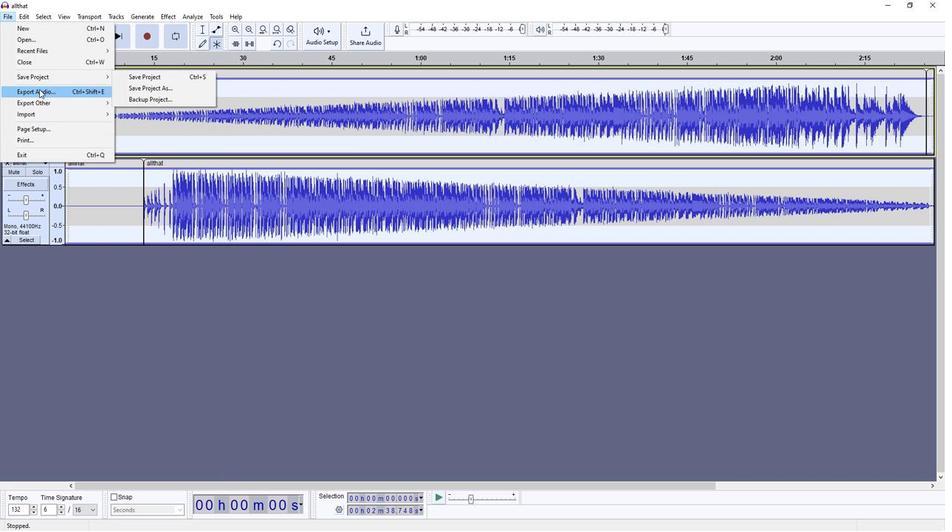 
Action: Mouse moved to (92, 73)
Screenshot: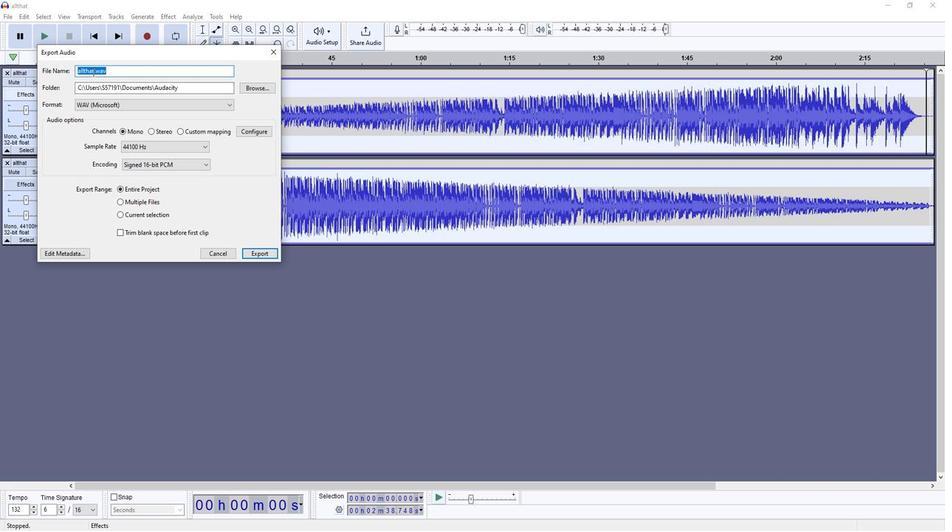 
Action: Mouse pressed left at (92, 73)
Screenshot: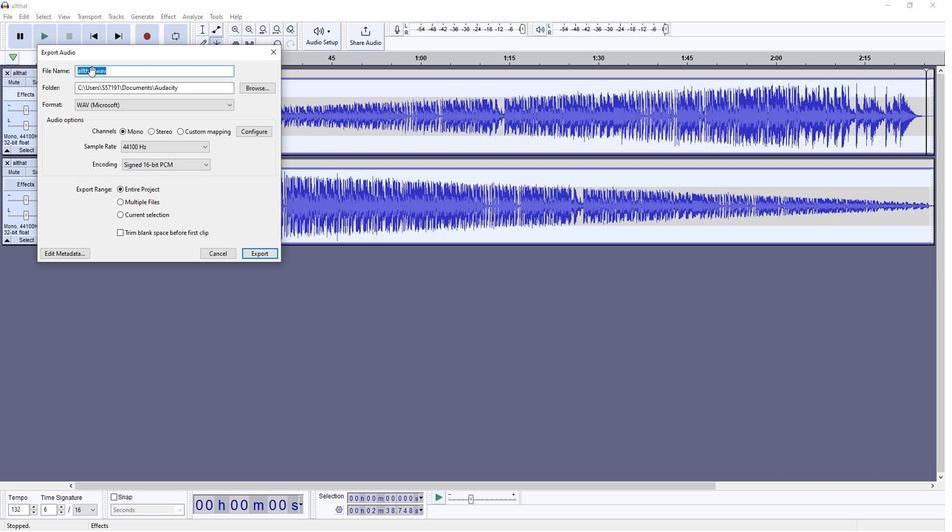 
Action: Mouse moved to (93, 72)
Screenshot: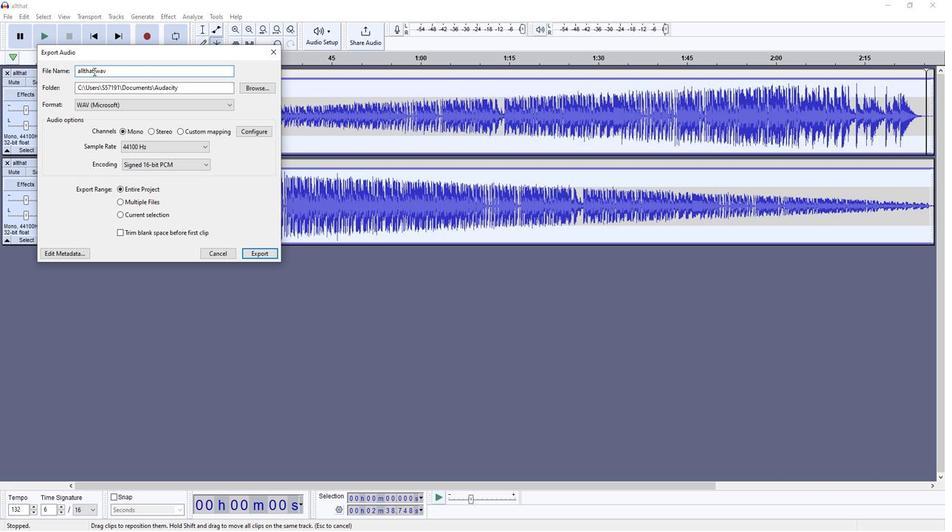 
Action: Mouse pressed left at (93, 72)
Screenshot: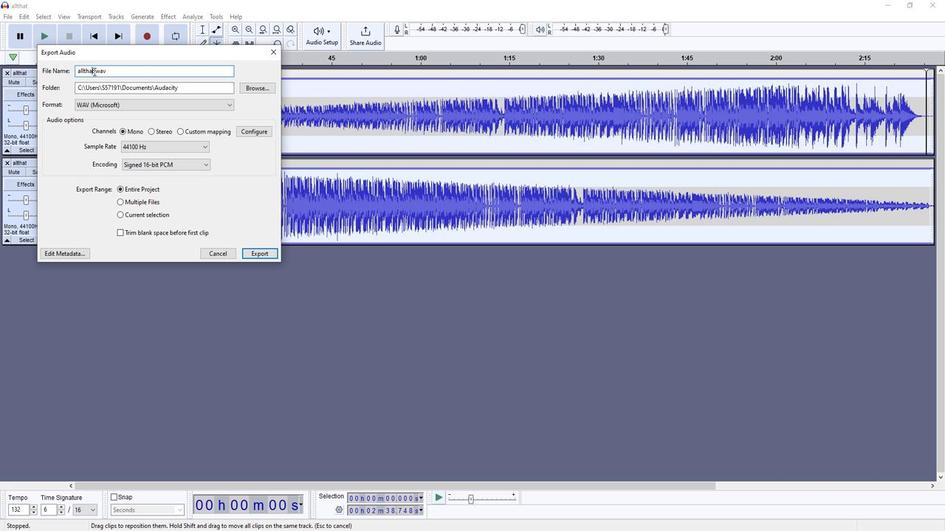 
Action: Mouse moved to (184, 103)
Screenshot: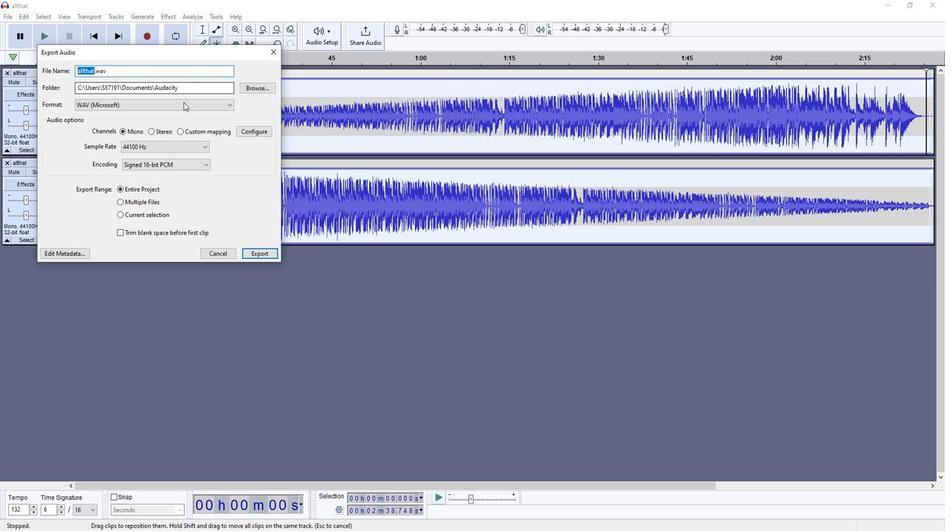 
Action: Key pressed <Key.shift>Crossfade
Screenshot: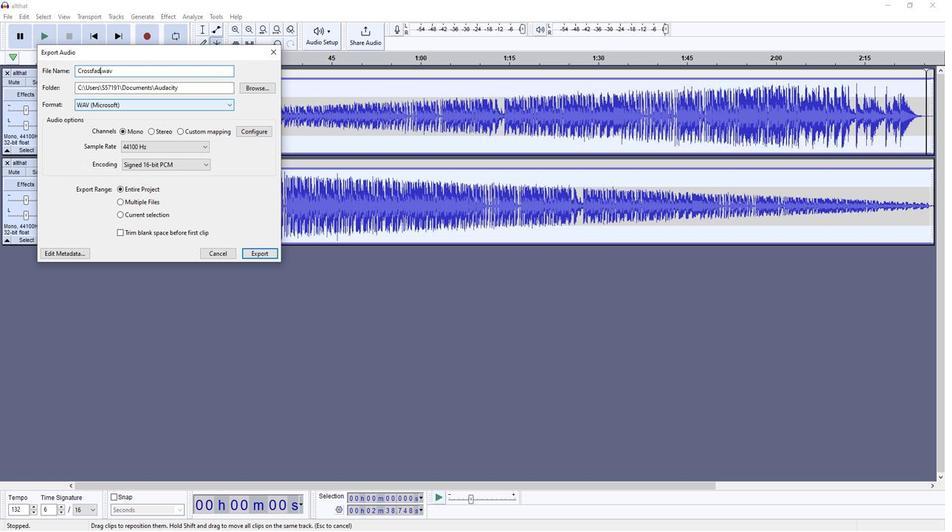 
Action: Mouse moved to (255, 253)
Screenshot: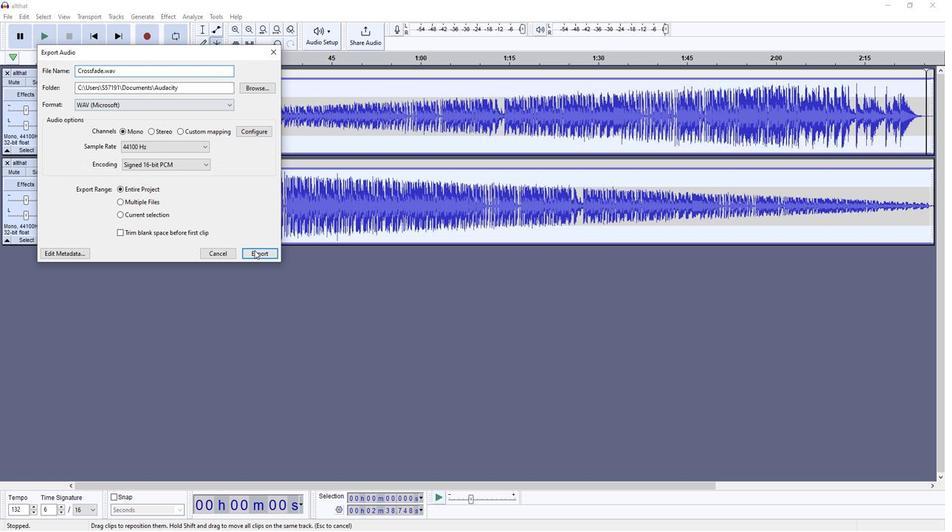
Action: Mouse pressed left at (255, 253)
Screenshot: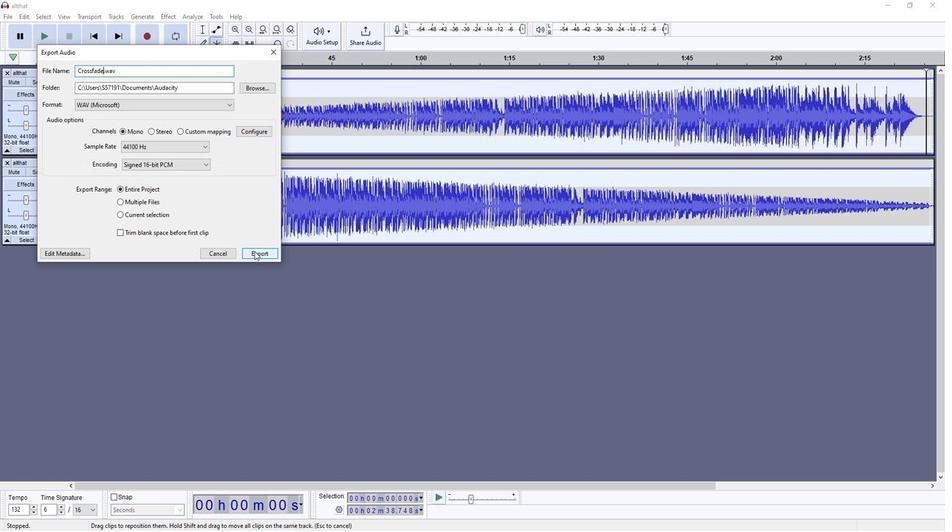 
